Task: Create a due date automation trigger when advanced on, 2 days after a card is due add fields without custom field "Resume" set to a number lower or equal to 1 and greater or equal to 10 at 11:00 AM.
Action: Mouse moved to (834, 392)
Screenshot: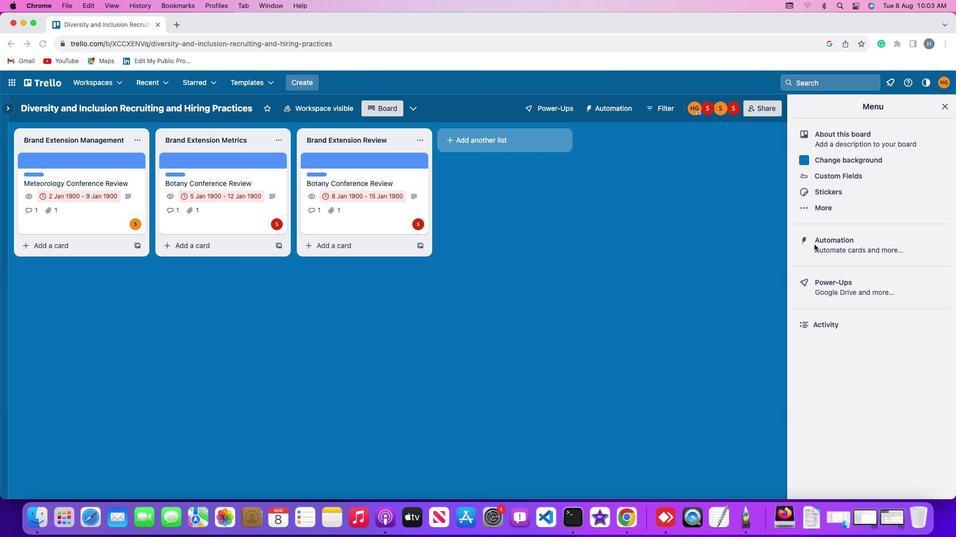 
Action: Mouse pressed left at (834, 392)
Screenshot: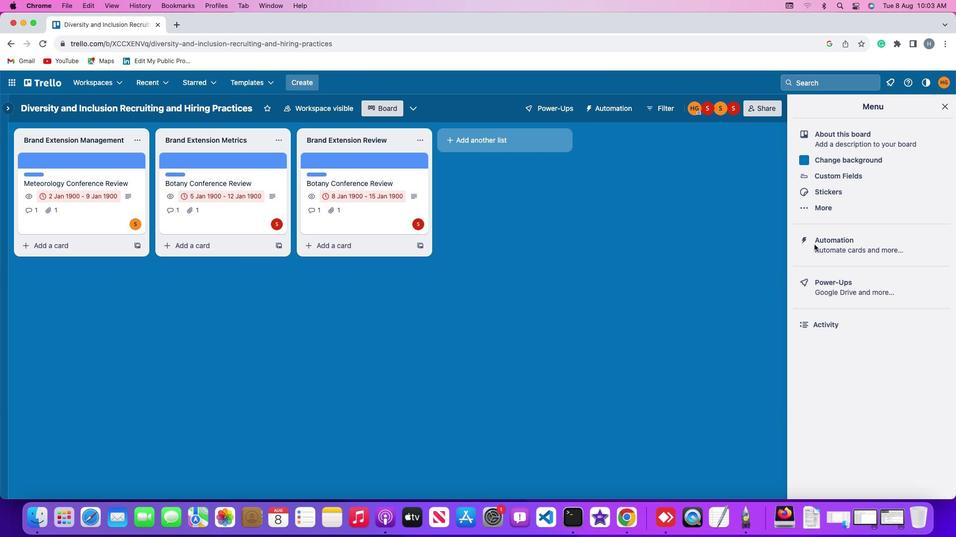 
Action: Mouse pressed left at (834, 392)
Screenshot: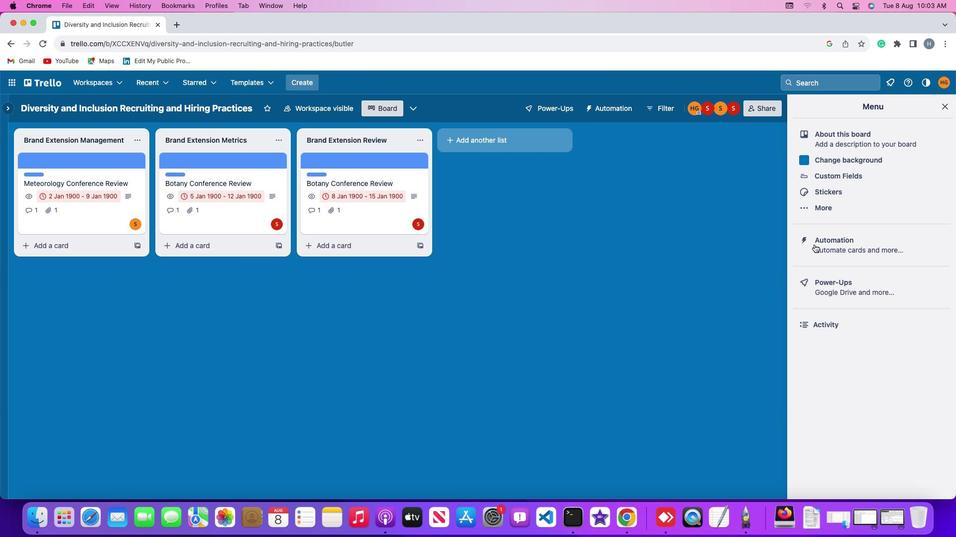 
Action: Mouse moved to (95, 392)
Screenshot: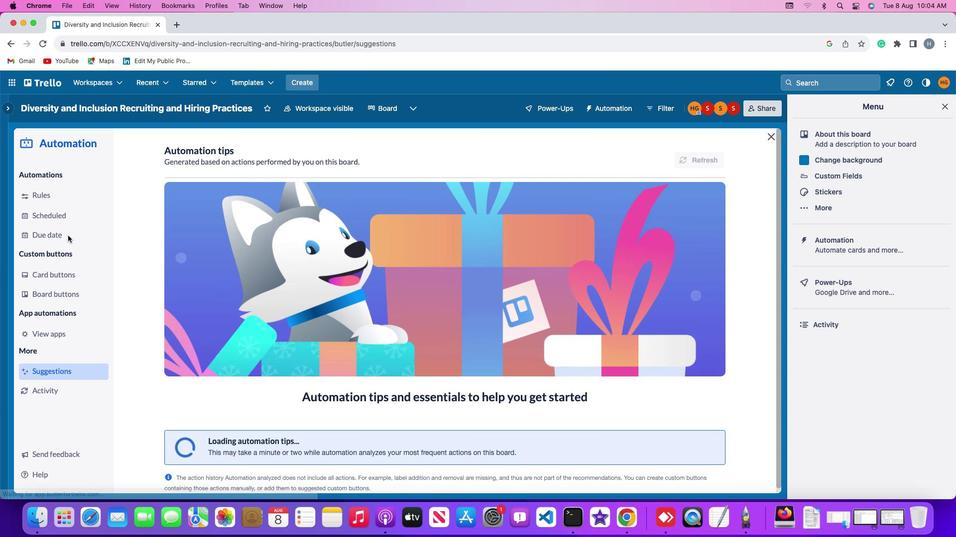
Action: Mouse pressed left at (95, 392)
Screenshot: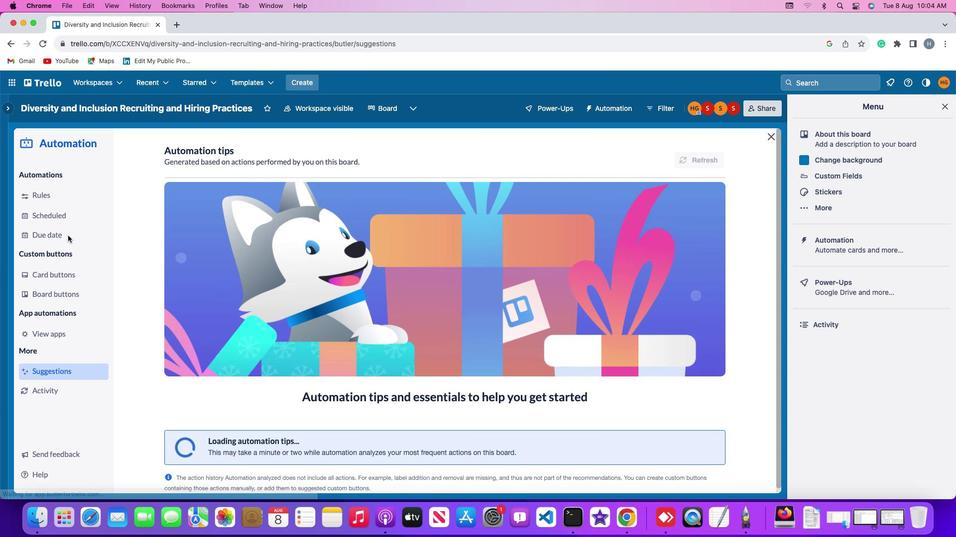
Action: Mouse moved to (685, 388)
Screenshot: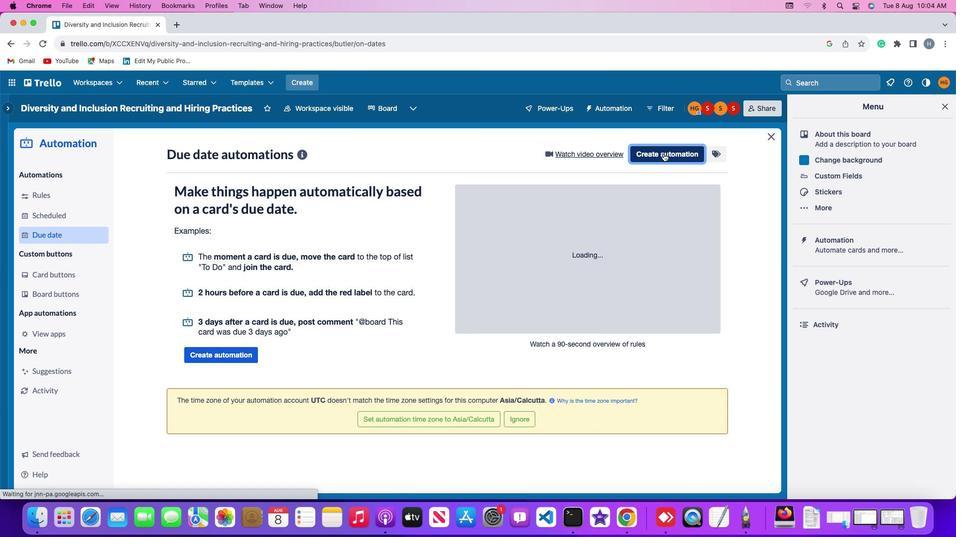 
Action: Mouse pressed left at (685, 388)
Screenshot: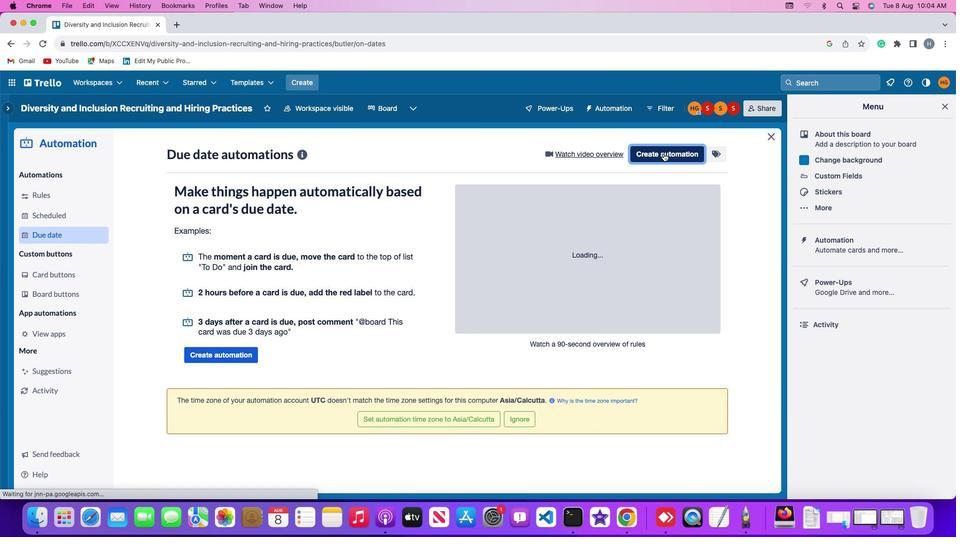
Action: Mouse moved to (328, 392)
Screenshot: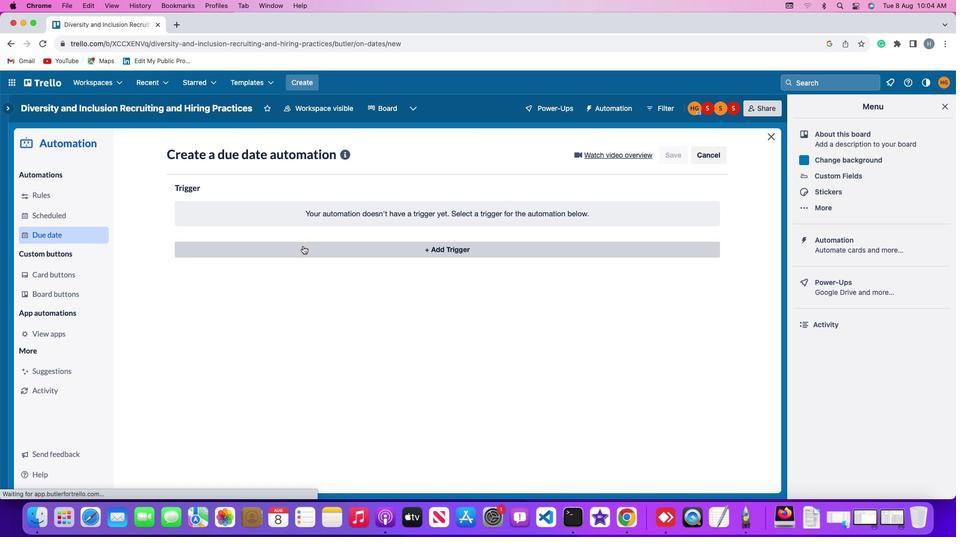 
Action: Mouse pressed left at (328, 392)
Screenshot: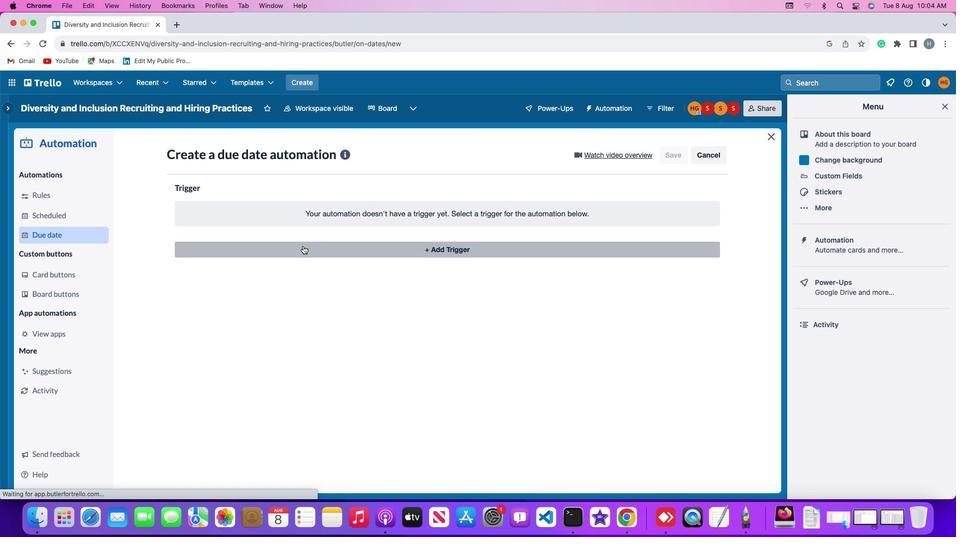 
Action: Mouse moved to (222, 400)
Screenshot: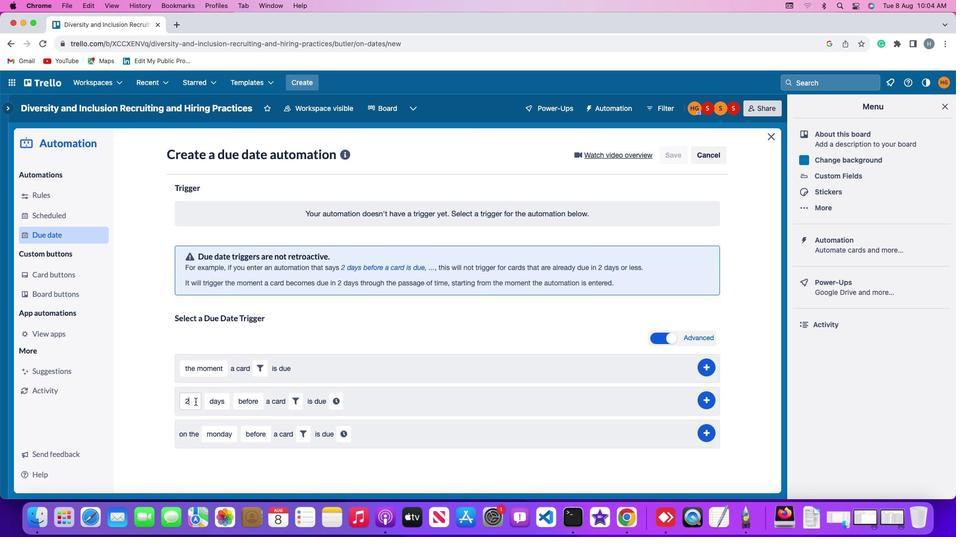 
Action: Mouse pressed left at (222, 400)
Screenshot: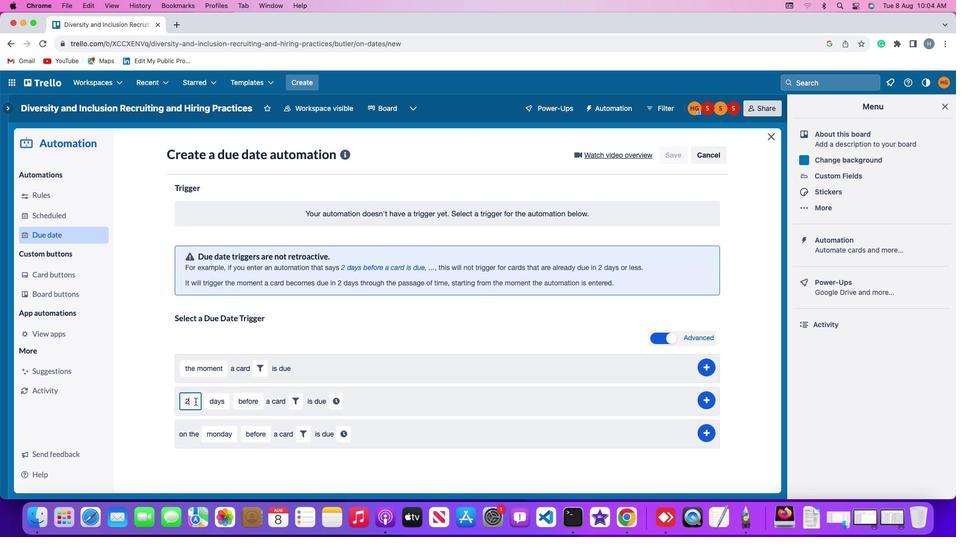 
Action: Mouse moved to (222, 400)
Screenshot: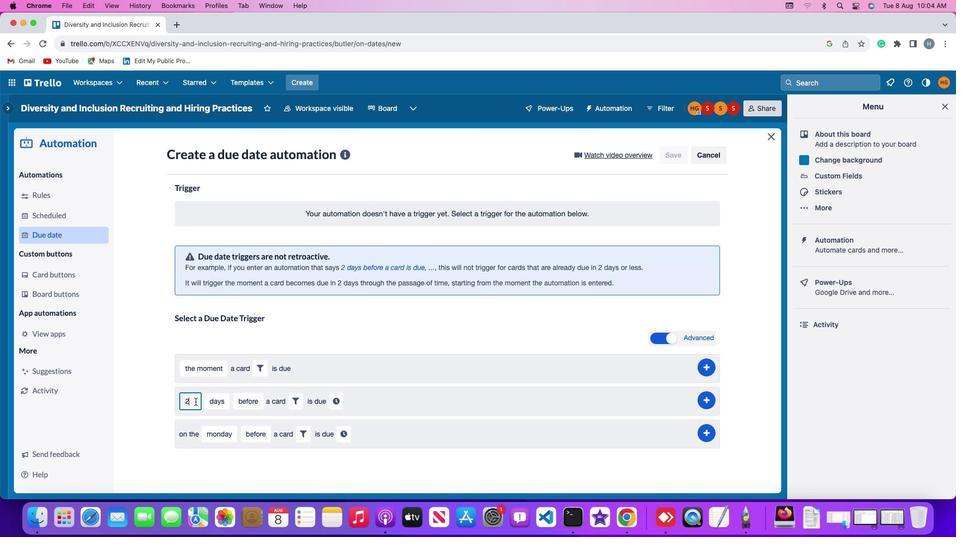 
Action: Key pressed Key.backspace
Screenshot: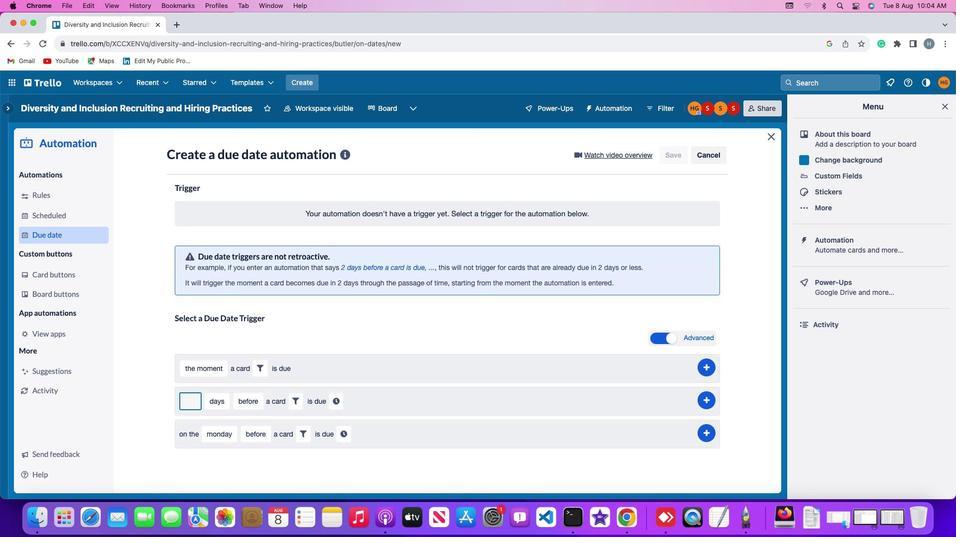 
Action: Mouse moved to (221, 400)
Screenshot: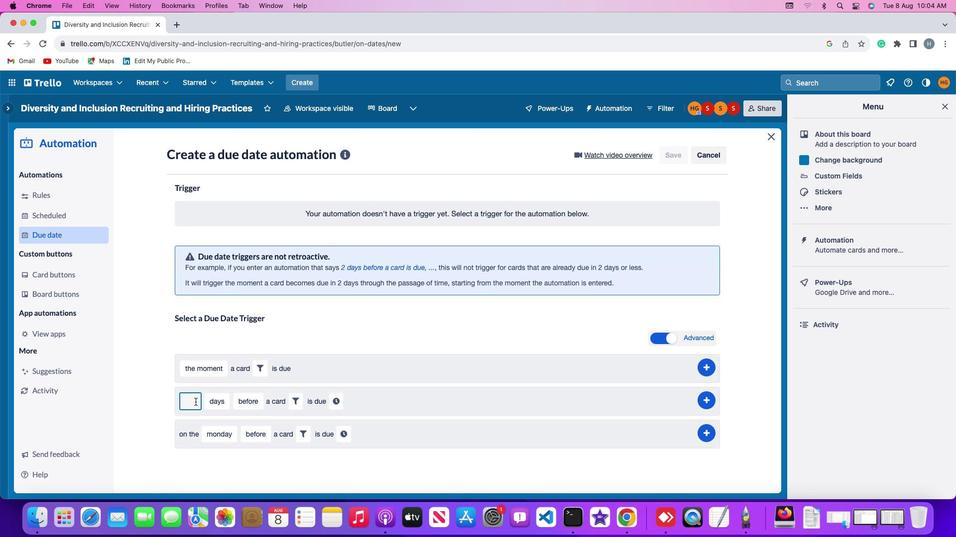 
Action: Key pressed '2'
Screenshot: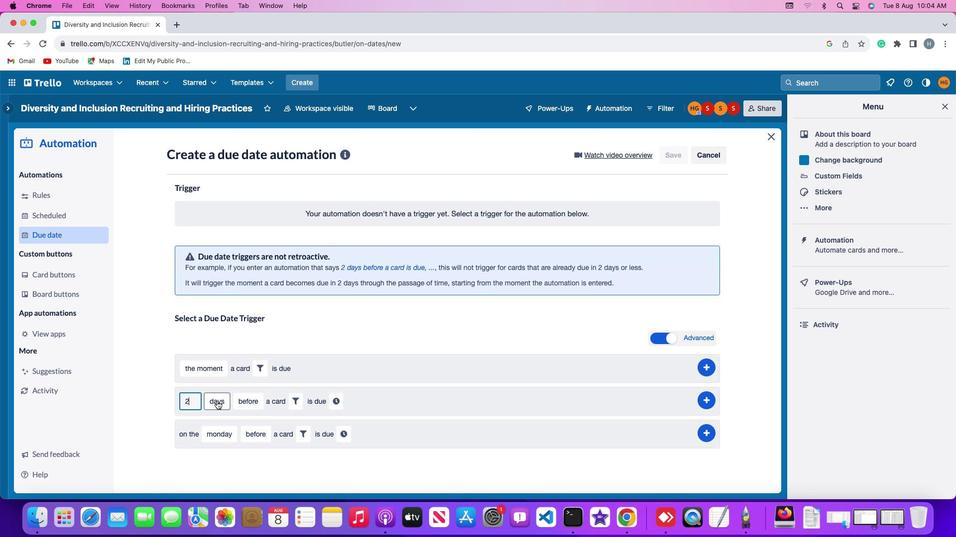 
Action: Mouse moved to (243, 400)
Screenshot: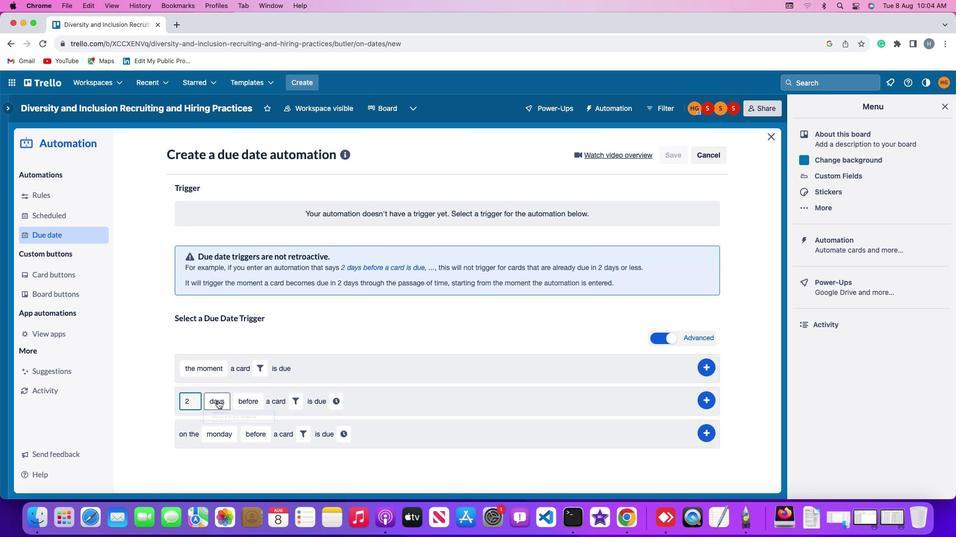 
Action: Mouse pressed left at (243, 400)
Screenshot: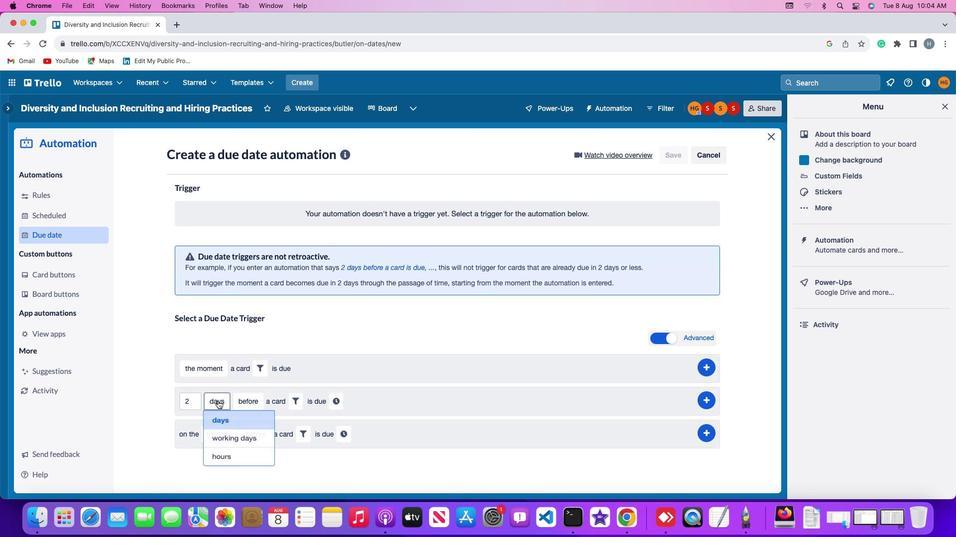 
Action: Mouse moved to (249, 401)
Screenshot: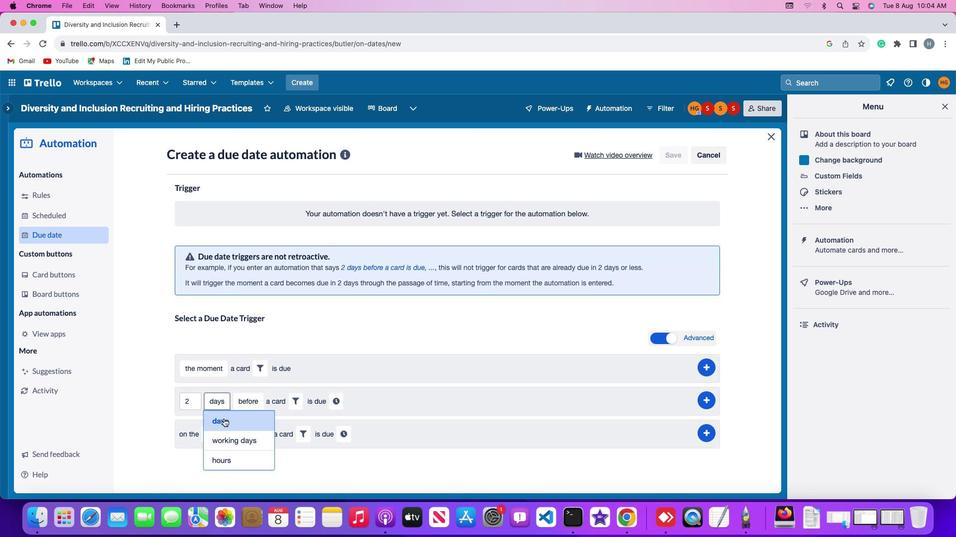 
Action: Mouse pressed left at (249, 401)
Screenshot: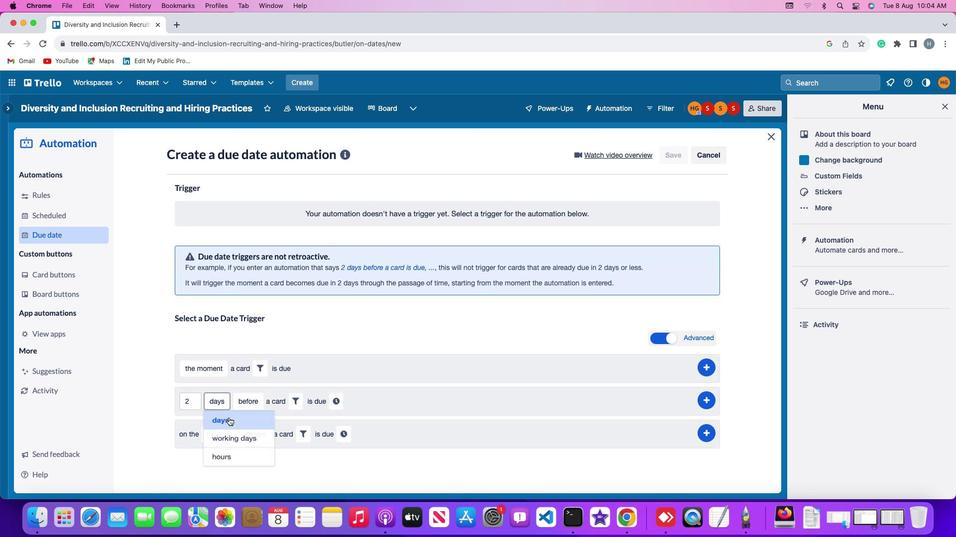 
Action: Mouse moved to (277, 400)
Screenshot: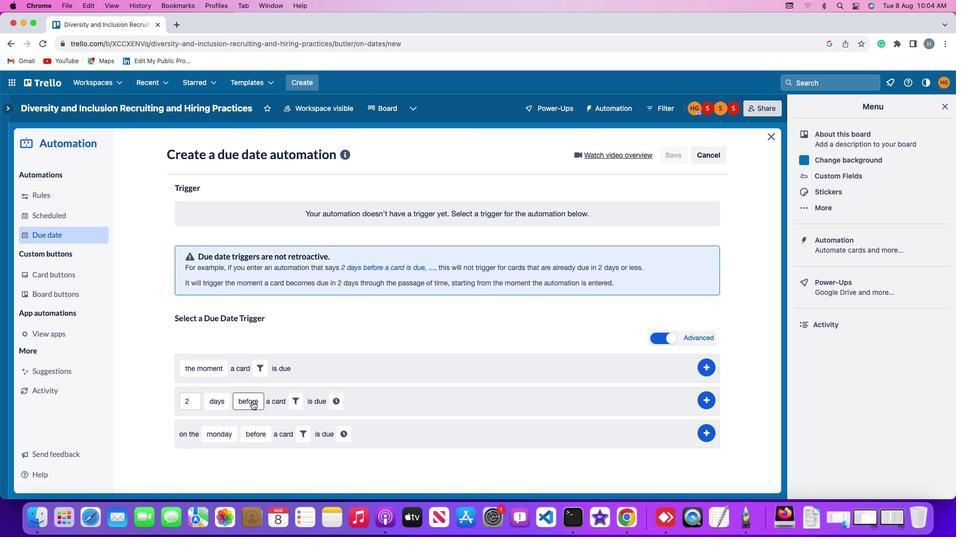 
Action: Mouse pressed left at (277, 400)
Screenshot: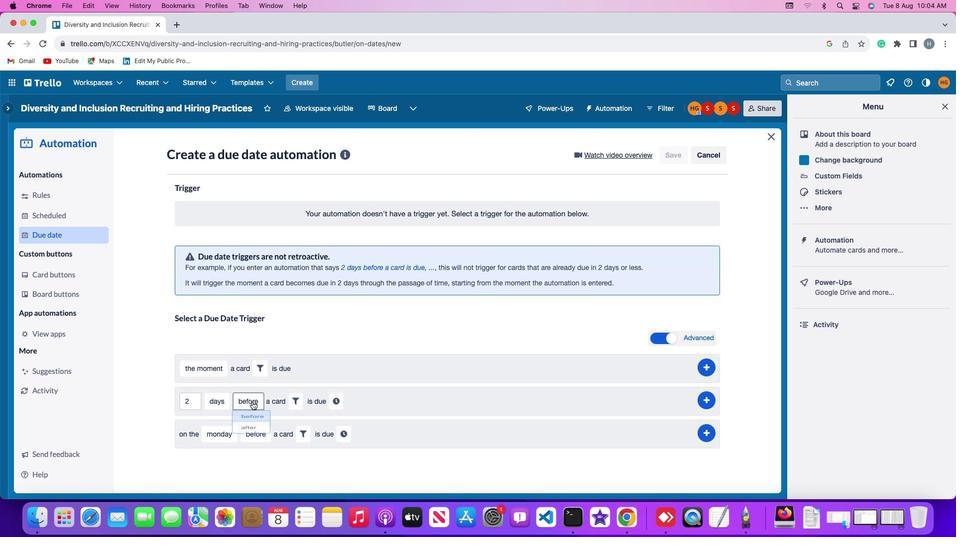 
Action: Mouse moved to (281, 402)
Screenshot: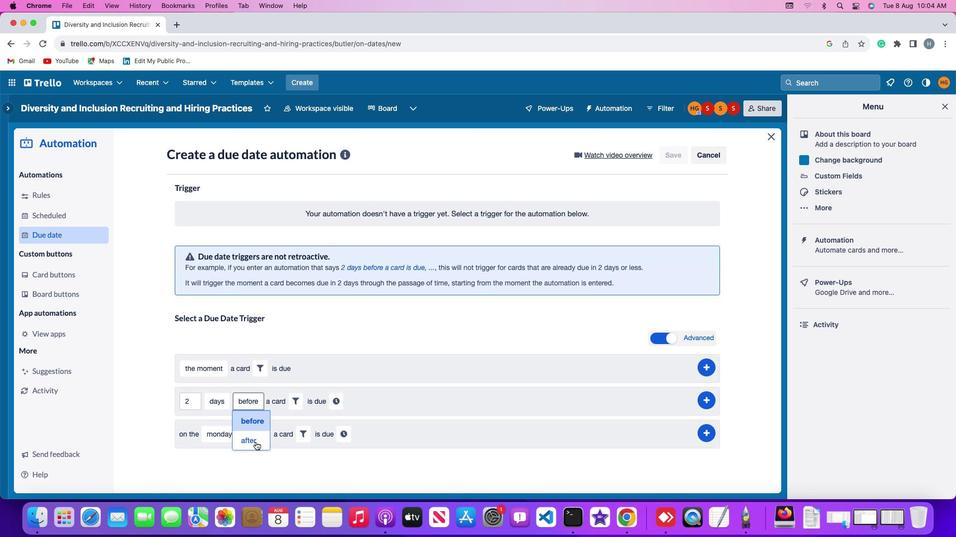 
Action: Mouse pressed left at (281, 402)
Screenshot: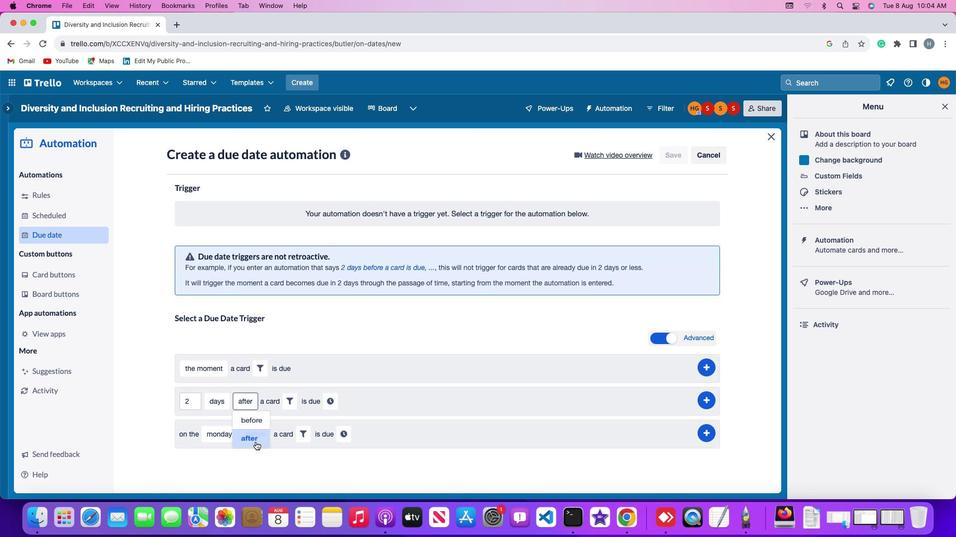 
Action: Mouse moved to (315, 400)
Screenshot: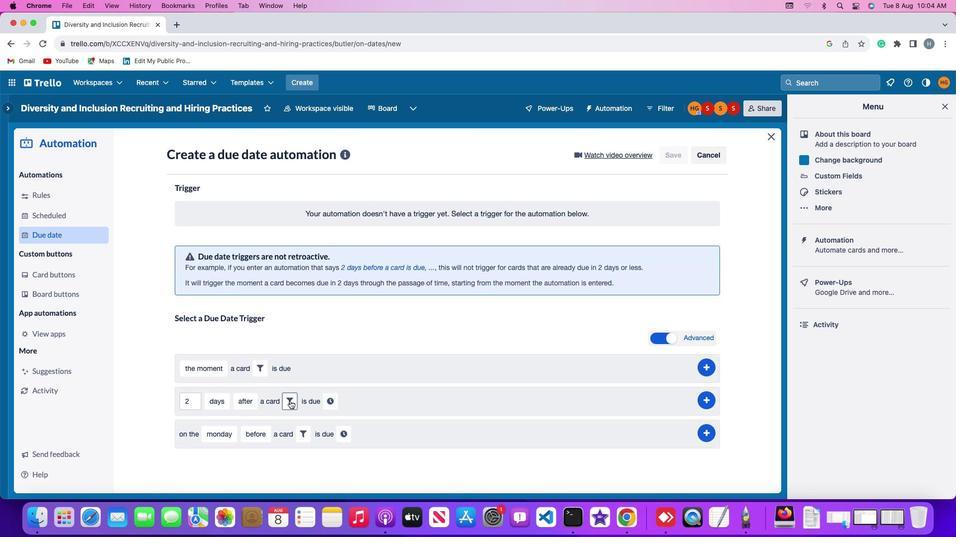
Action: Mouse pressed left at (315, 400)
Screenshot: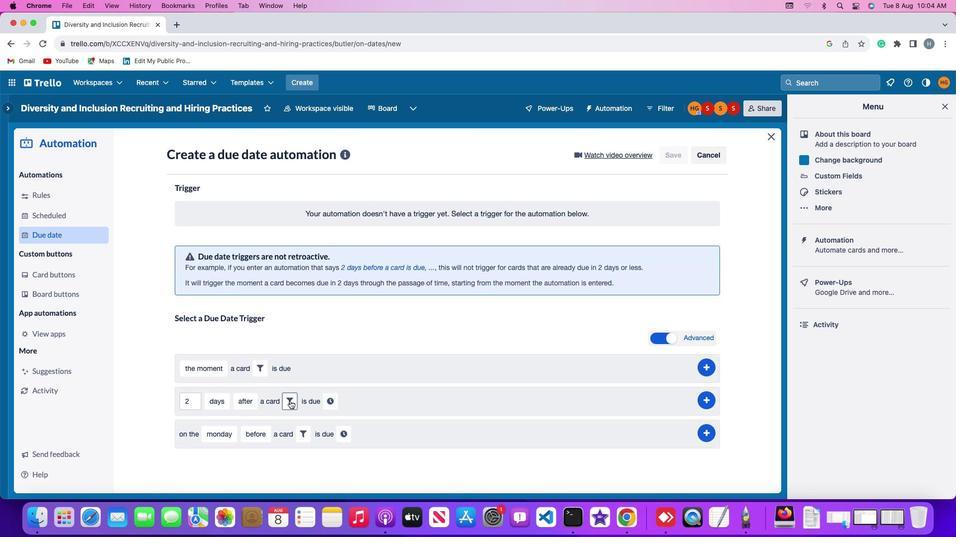 
Action: Mouse moved to (477, 401)
Screenshot: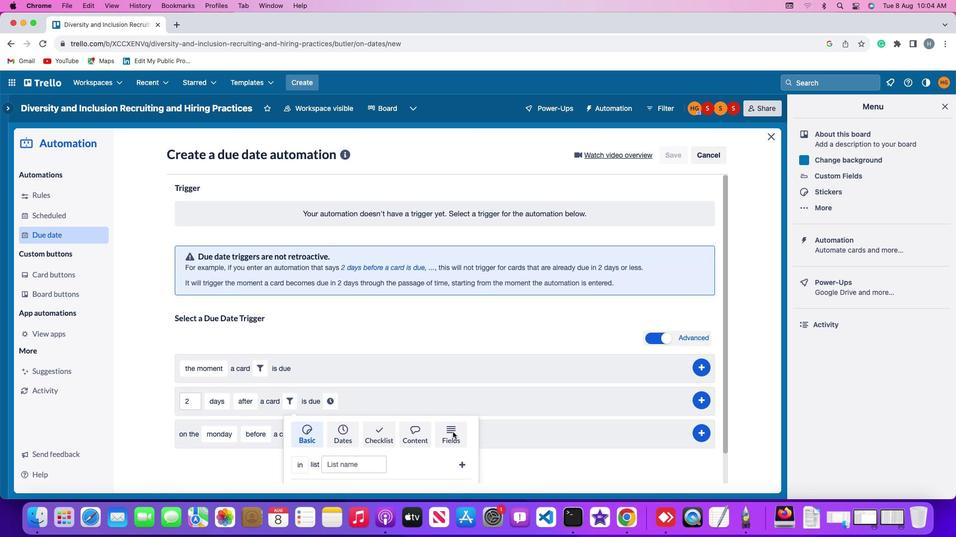 
Action: Mouse pressed left at (477, 401)
Screenshot: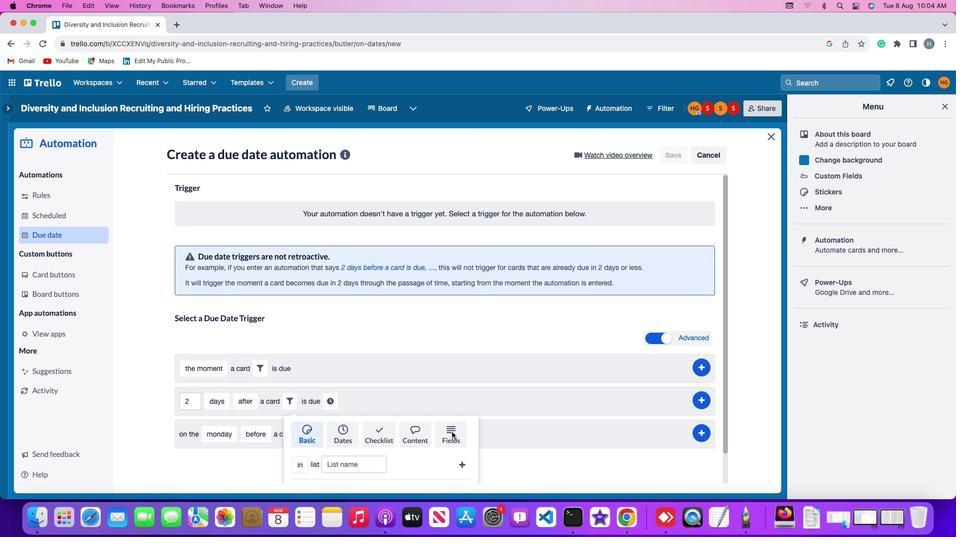 
Action: Mouse moved to (273, 402)
Screenshot: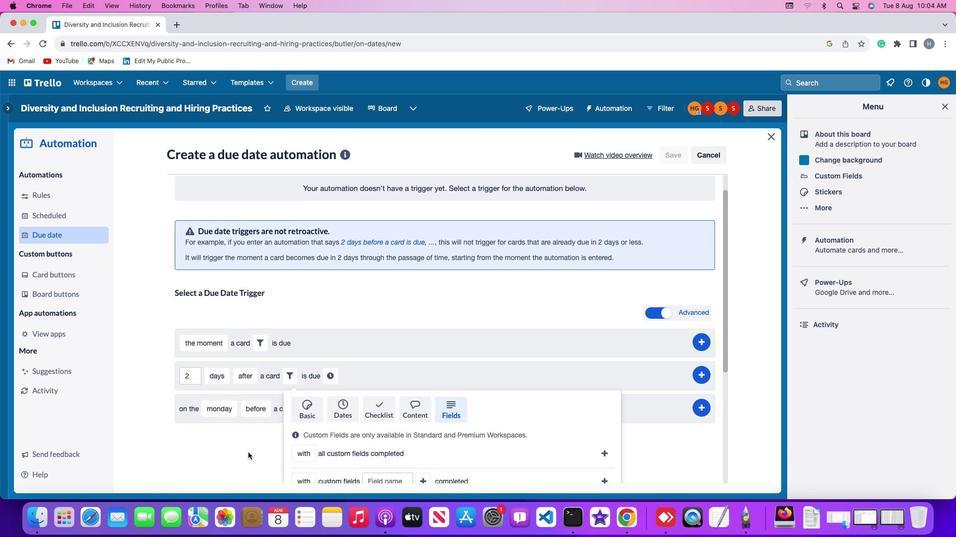 
Action: Mouse scrolled (273, 402) with delta (27, 381)
Screenshot: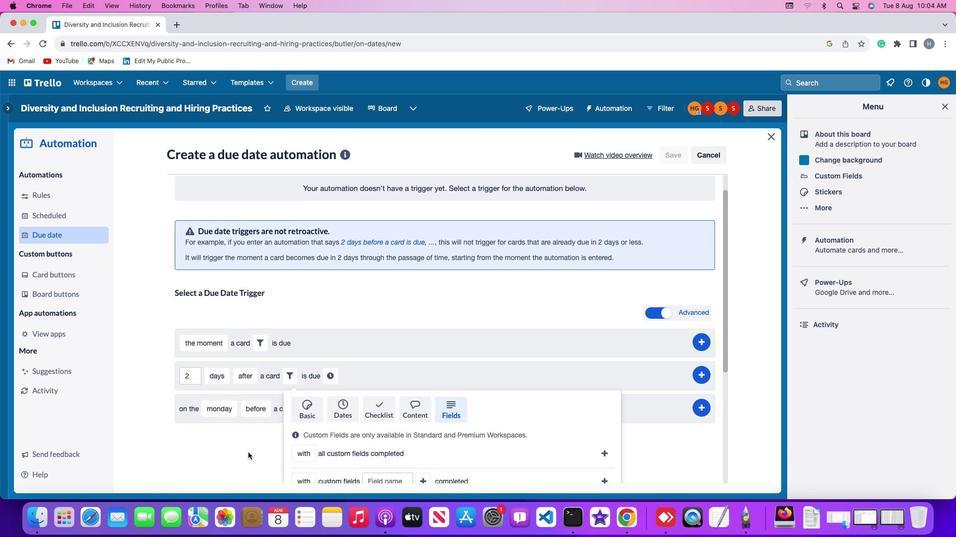 
Action: Mouse scrolled (273, 402) with delta (27, 381)
Screenshot: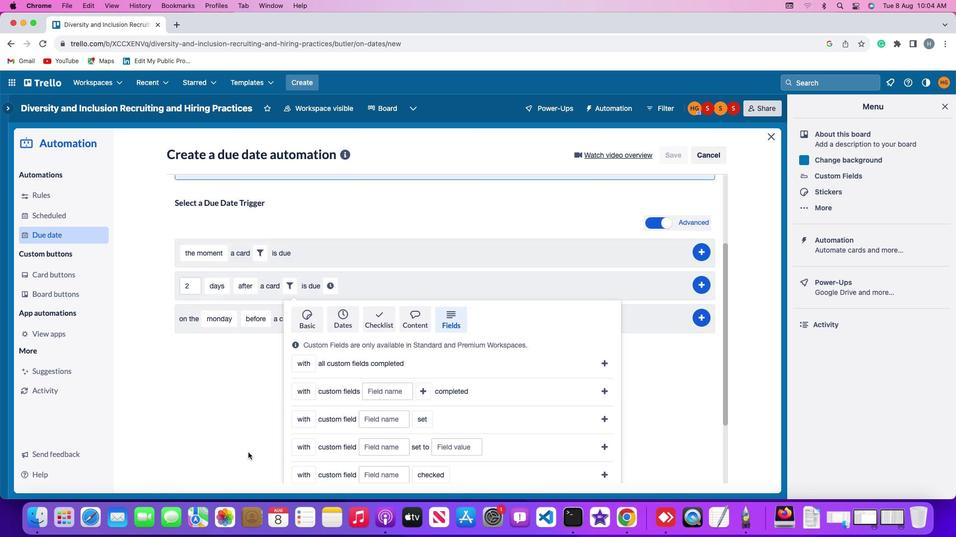 
Action: Mouse scrolled (273, 402) with delta (27, 381)
Screenshot: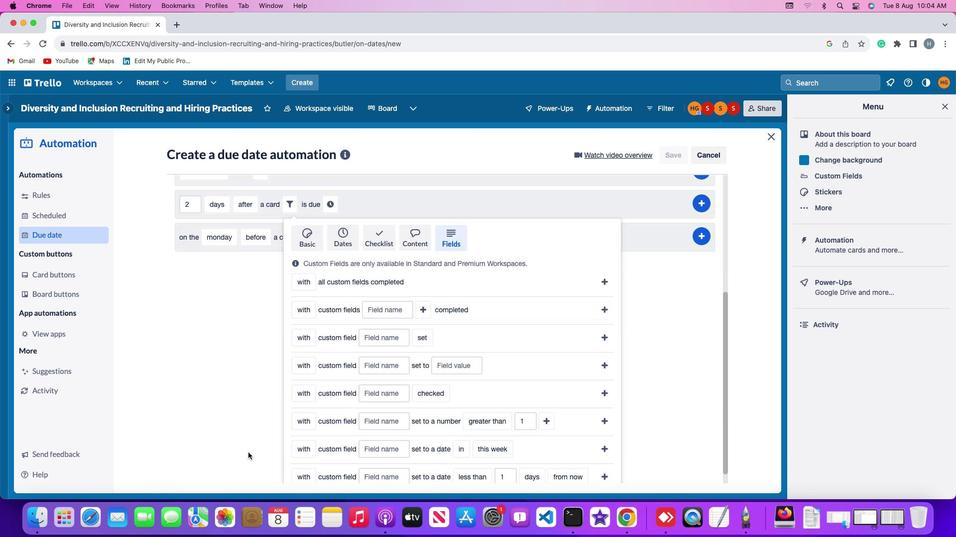 
Action: Mouse scrolled (273, 402) with delta (27, 381)
Screenshot: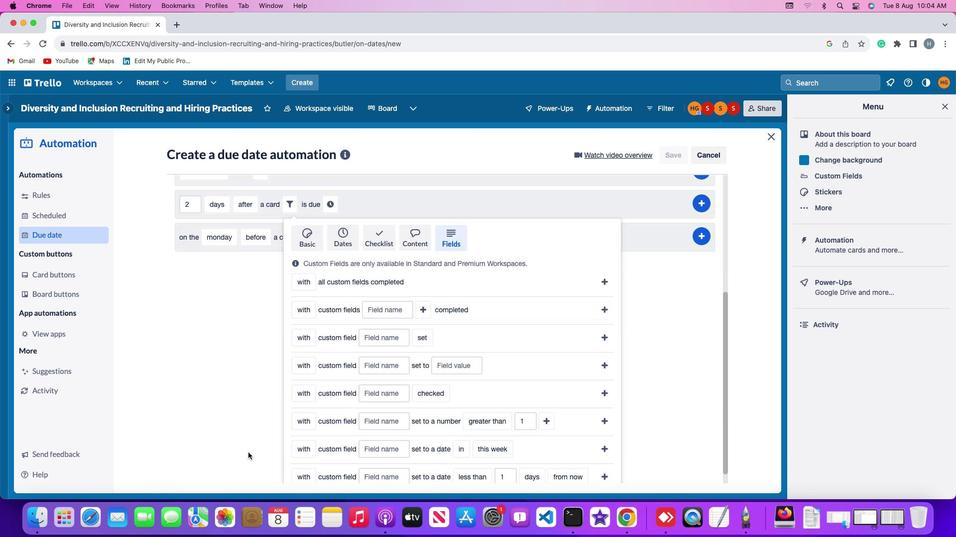 
Action: Mouse scrolled (273, 402) with delta (27, 381)
Screenshot: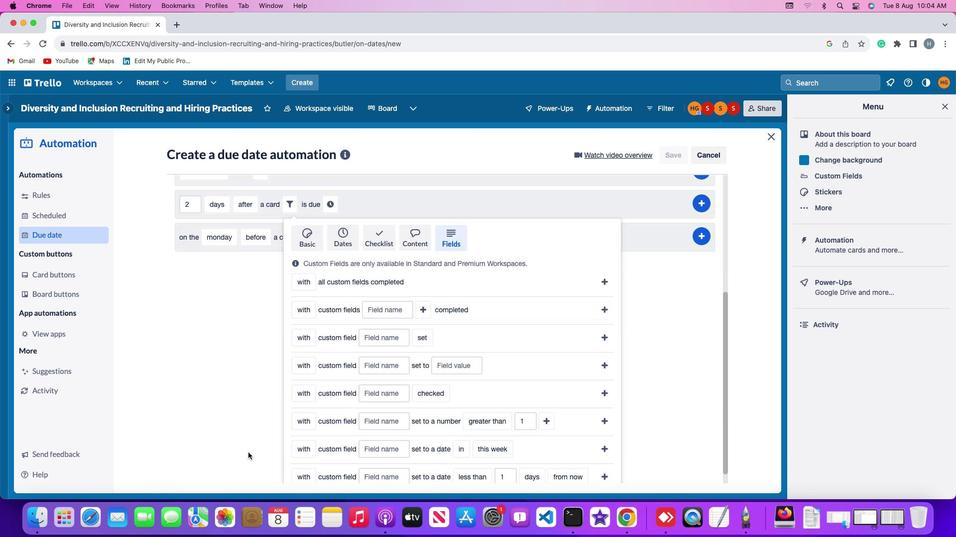 
Action: Mouse scrolled (273, 402) with delta (27, 381)
Screenshot: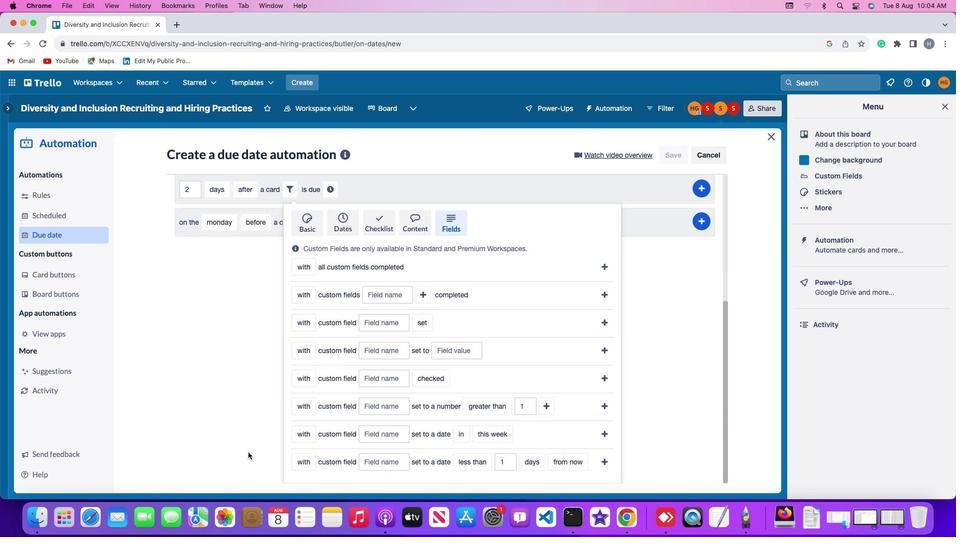 
Action: Mouse moved to (320, 400)
Screenshot: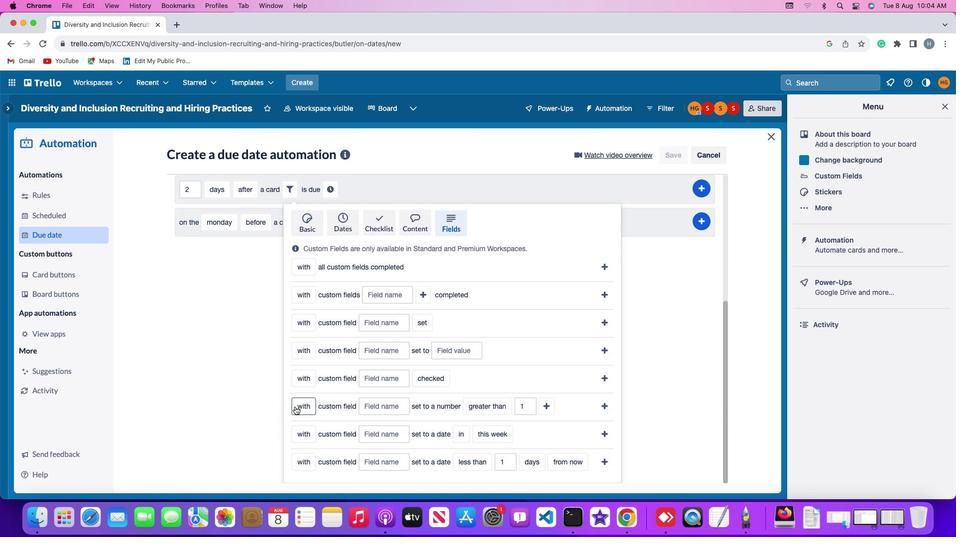 
Action: Mouse pressed left at (320, 400)
Screenshot: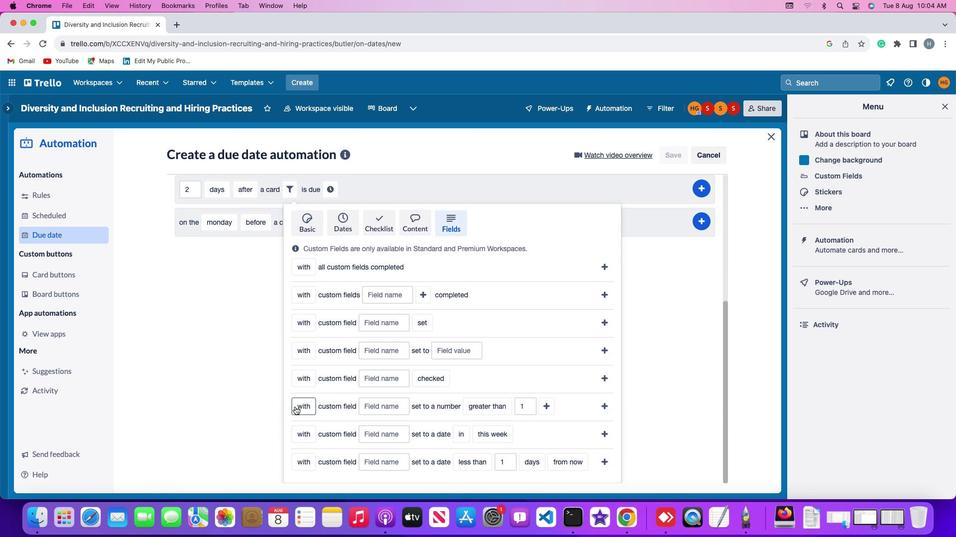 
Action: Mouse moved to (328, 402)
Screenshot: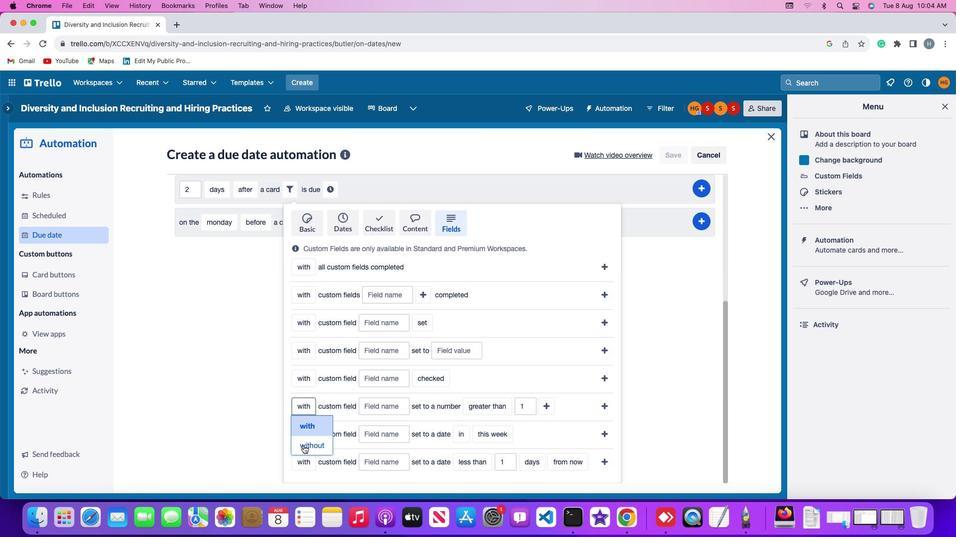 
Action: Mouse pressed left at (328, 402)
Screenshot: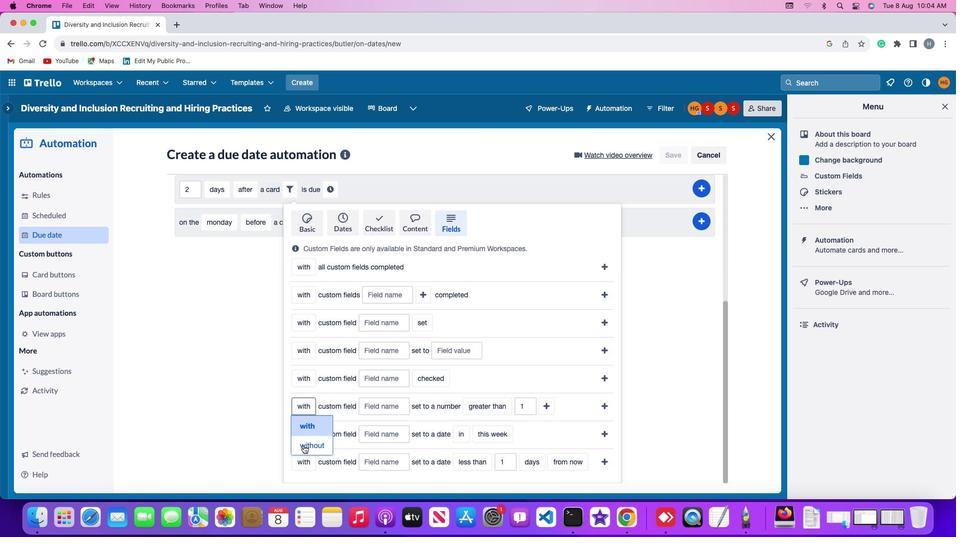 
Action: Mouse moved to (424, 400)
Screenshot: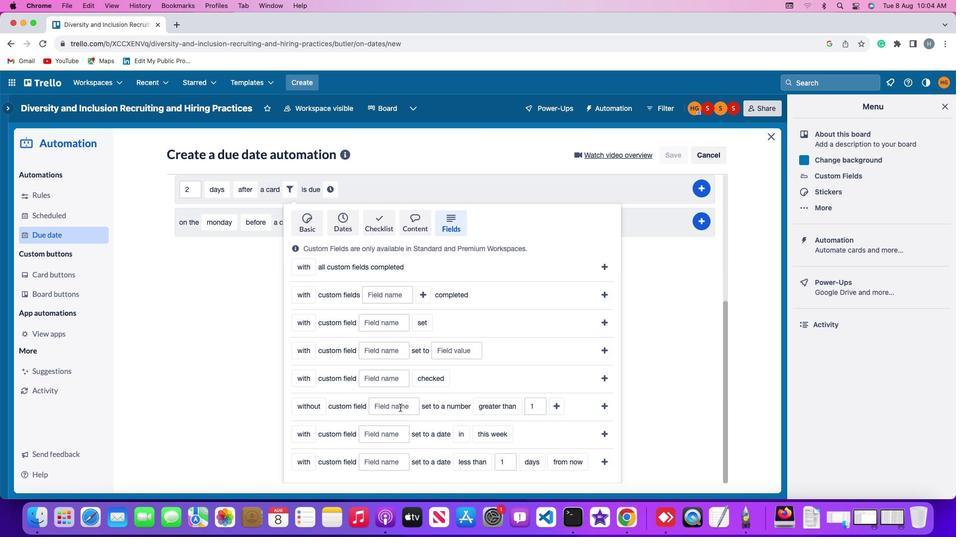 
Action: Mouse pressed left at (424, 400)
Screenshot: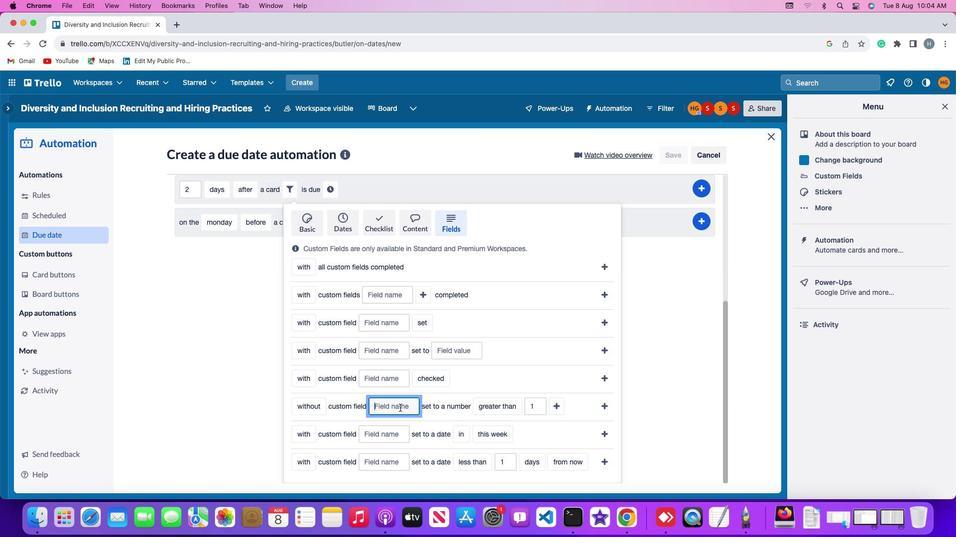 
Action: Mouse moved to (425, 400)
Screenshot: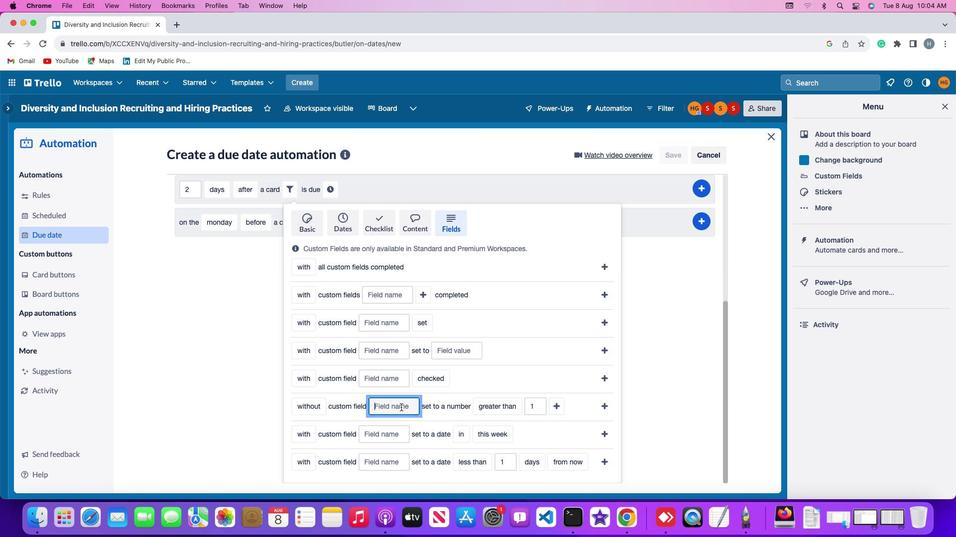 
Action: Key pressed Key.shift'r''e''s''u''m''e'Key.backspaceKey.backspaceKey.backspaceKey.backspaceKey.backspaceKey.backspaceKey.backspaceKey.shift'R''e''s''u''m''e'
Screenshot: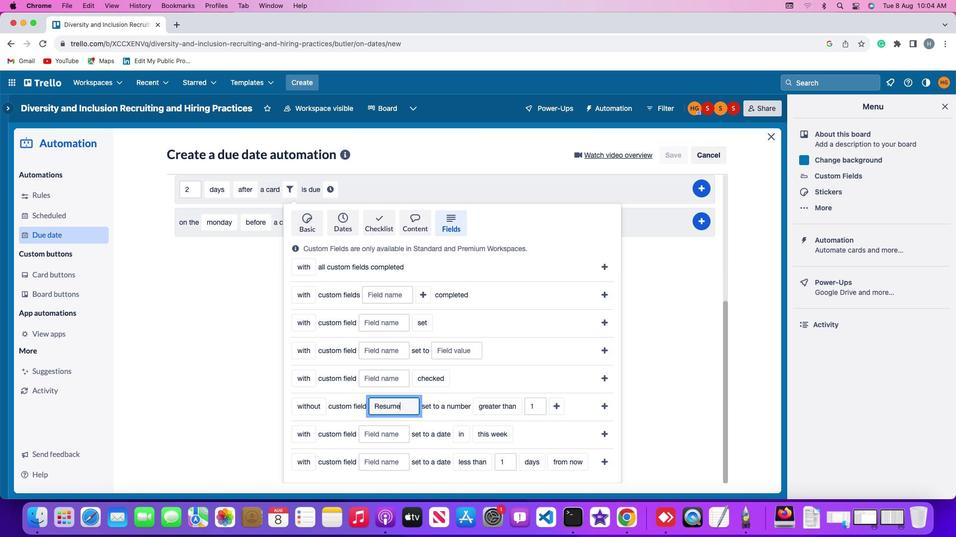 
Action: Mouse moved to (520, 400)
Screenshot: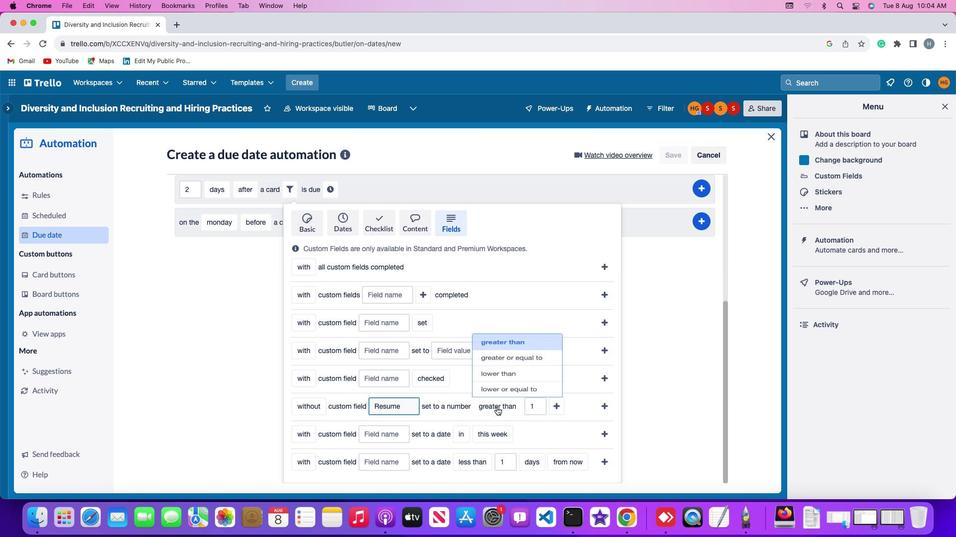 
Action: Mouse pressed left at (520, 400)
Screenshot: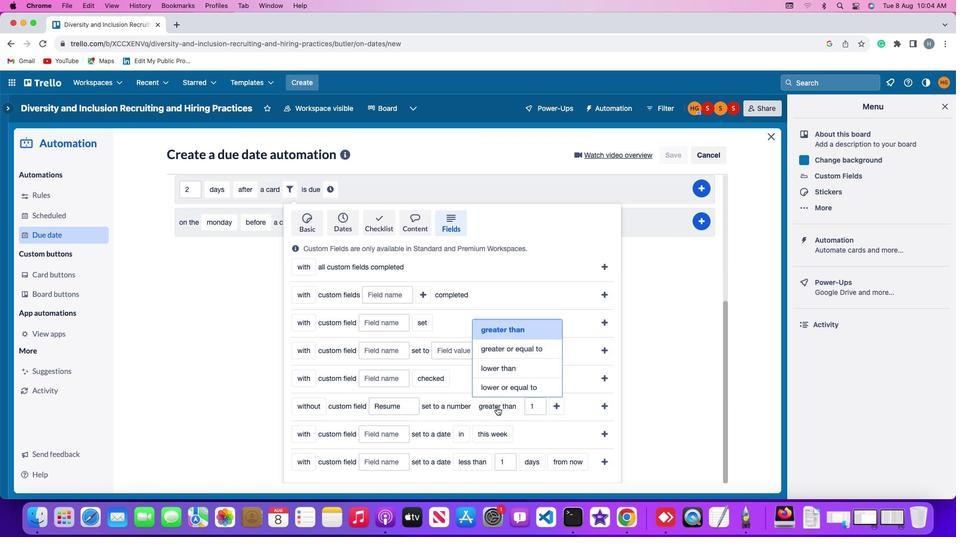 
Action: Mouse moved to (530, 399)
Screenshot: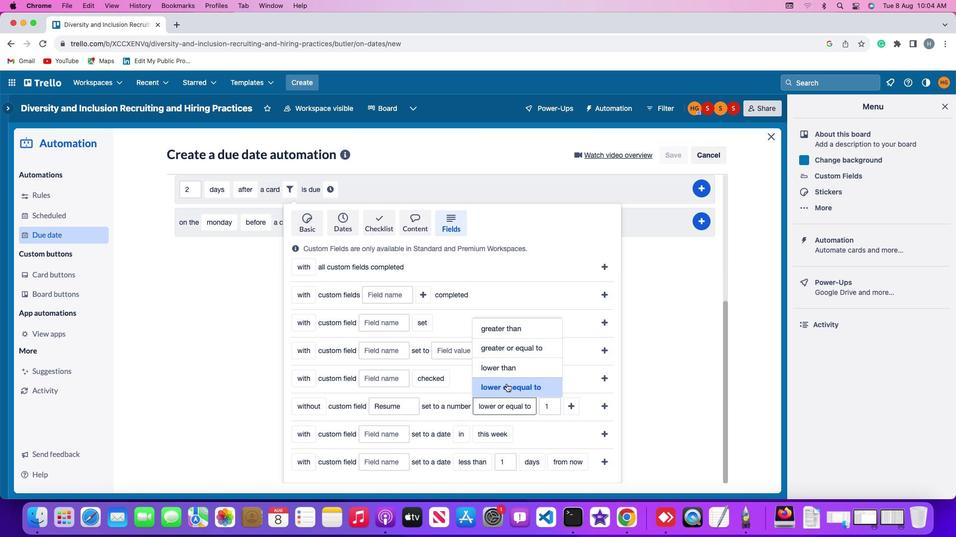 
Action: Mouse pressed left at (530, 399)
Screenshot: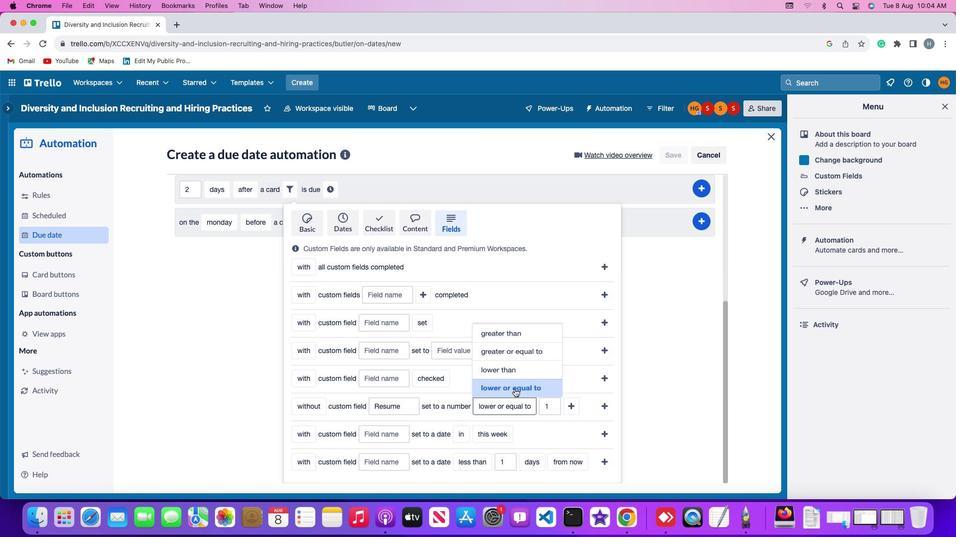 
Action: Mouse moved to (577, 400)
Screenshot: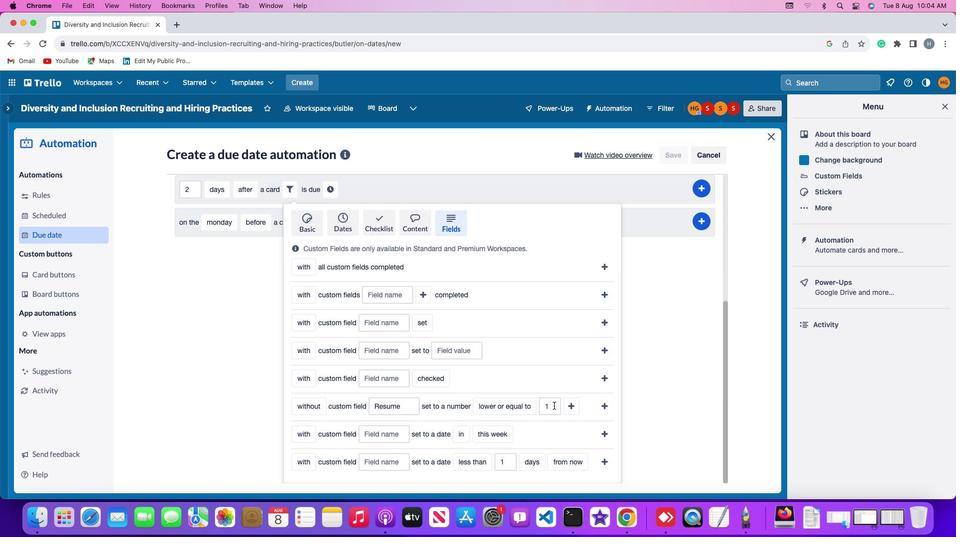 
Action: Mouse pressed left at (577, 400)
Screenshot: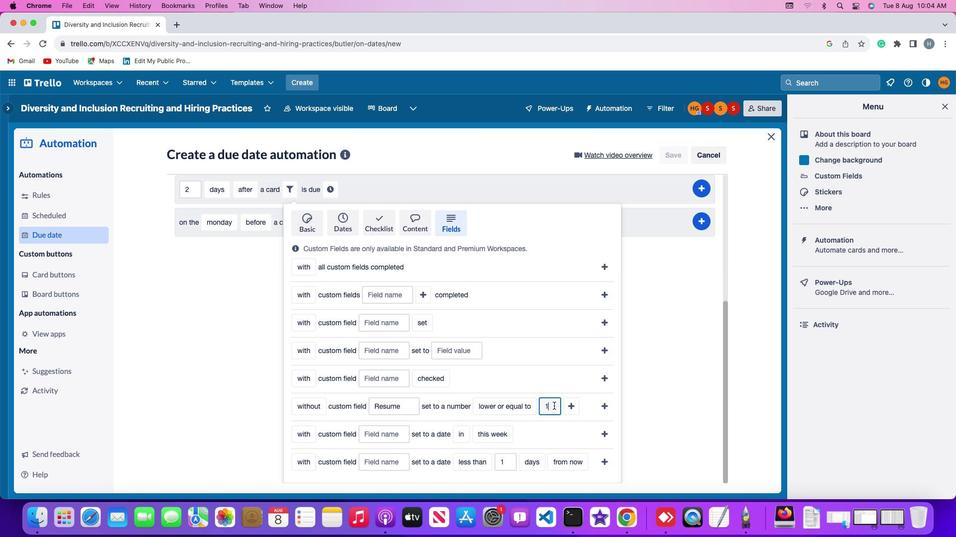 
Action: Key pressed Key.backspace'1'
Screenshot: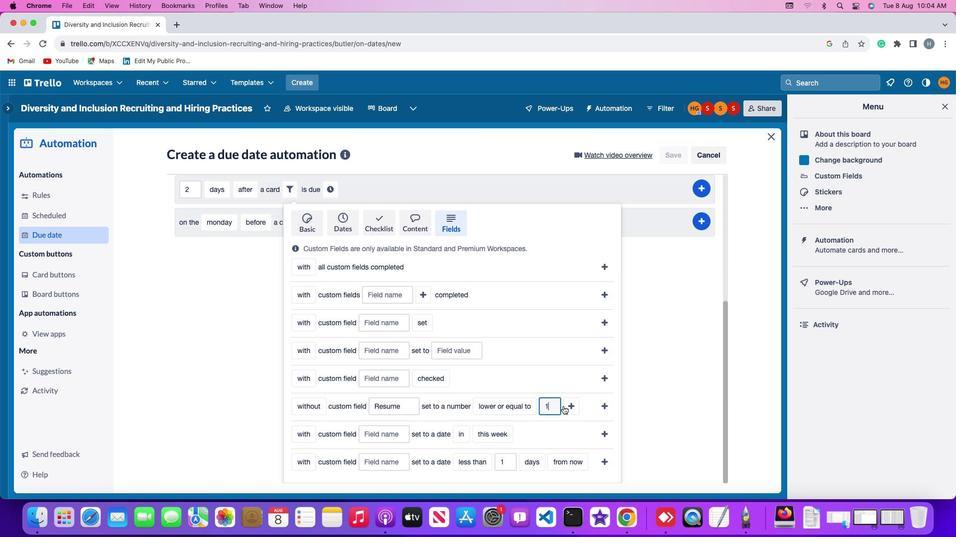 
Action: Mouse moved to (592, 400)
Screenshot: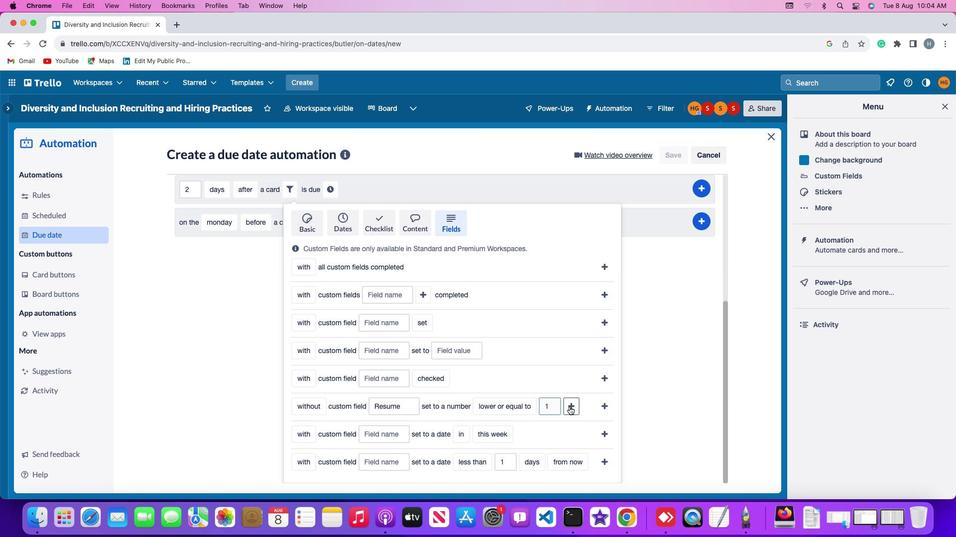 
Action: Mouse pressed left at (592, 400)
Screenshot: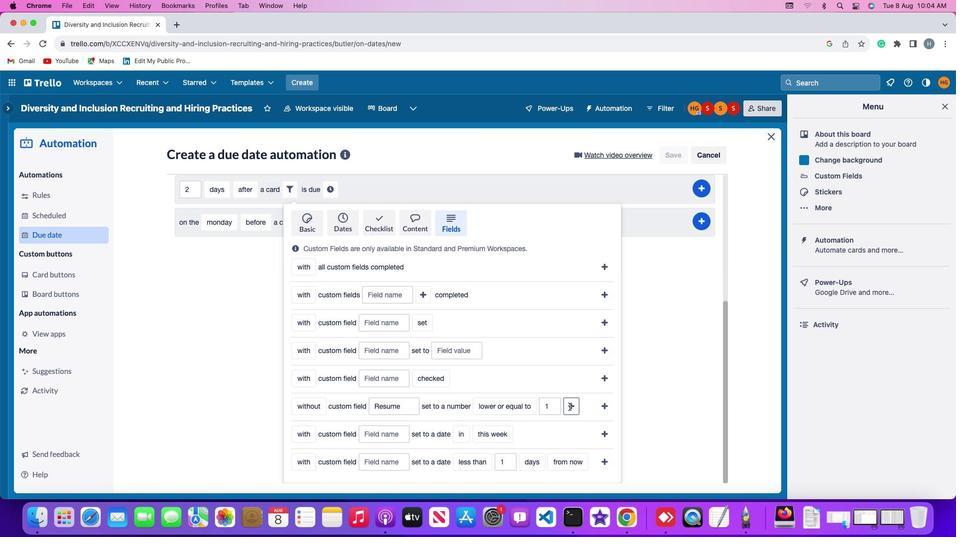 
Action: Mouse moved to (629, 400)
Screenshot: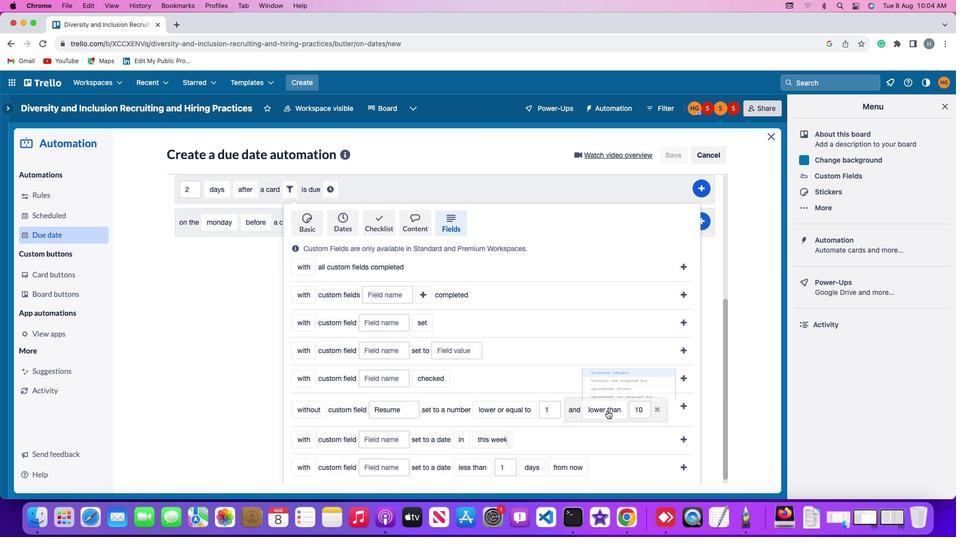 
Action: Mouse pressed left at (629, 400)
Screenshot: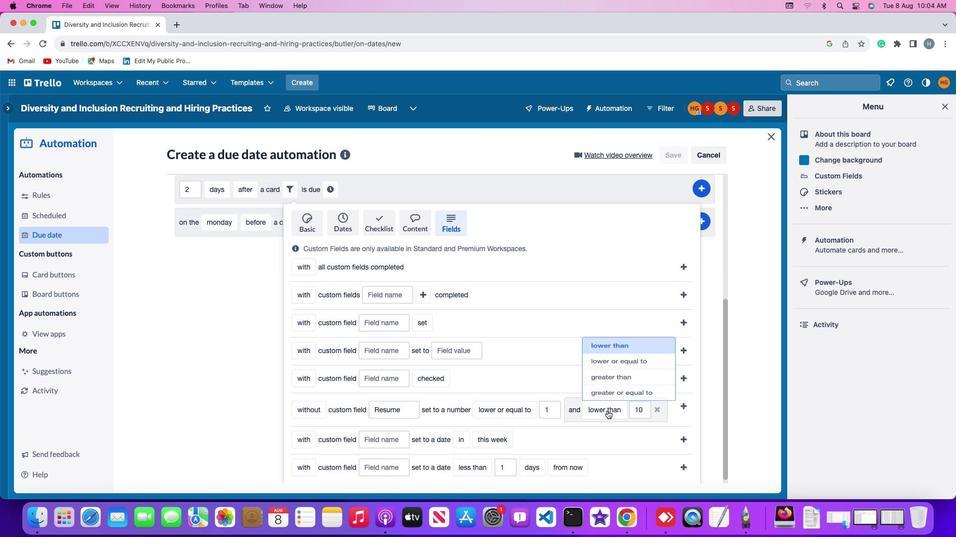 
Action: Mouse moved to (640, 399)
Screenshot: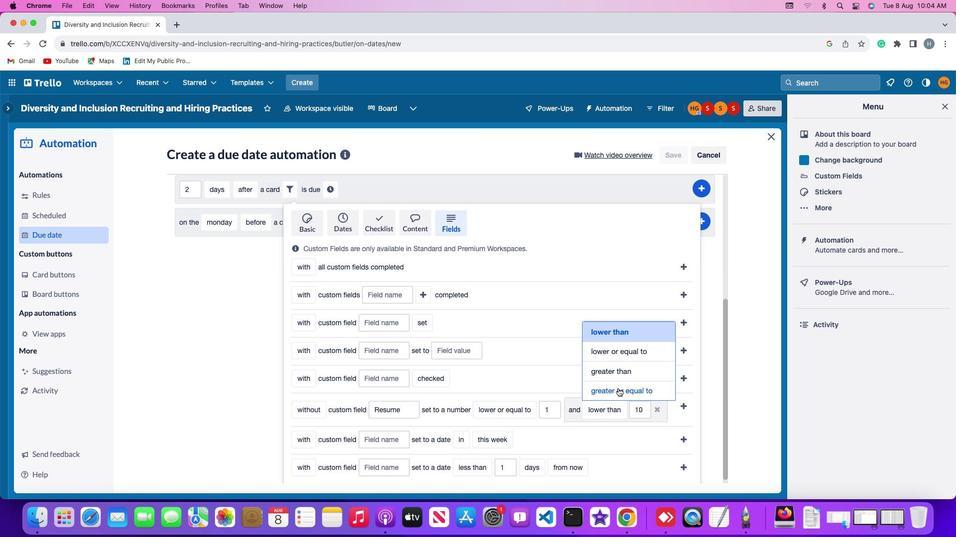 
Action: Mouse pressed left at (640, 399)
Screenshot: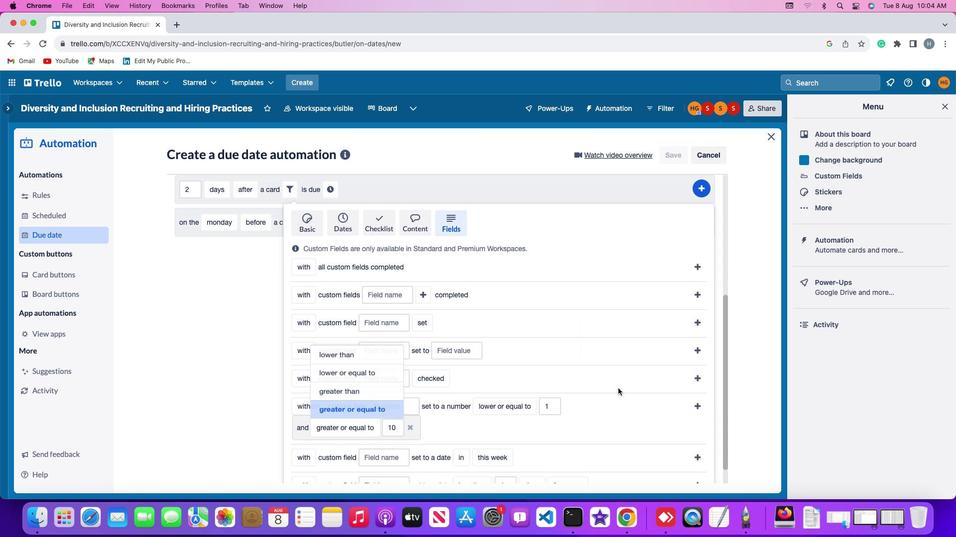 
Action: Mouse moved to (423, 401)
Screenshot: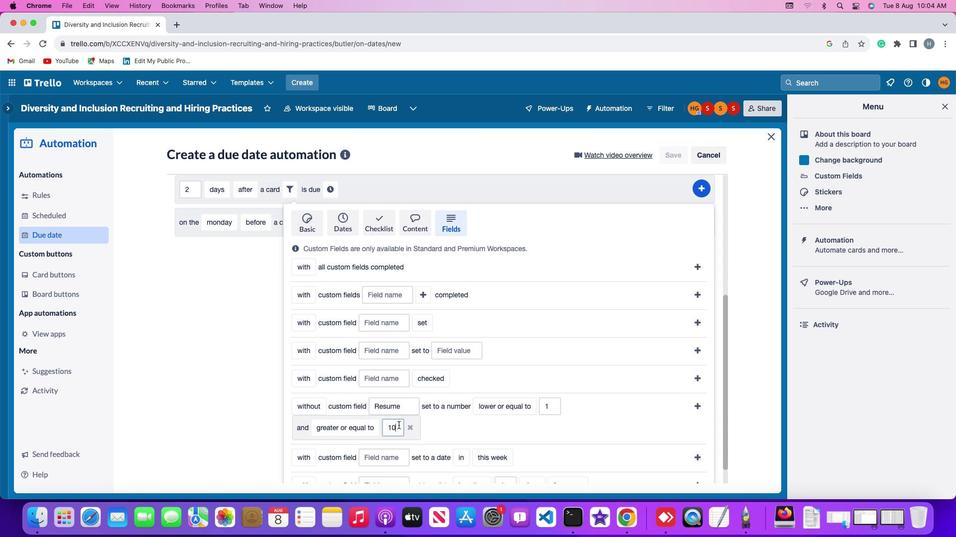 
Action: Mouse pressed left at (423, 401)
Screenshot: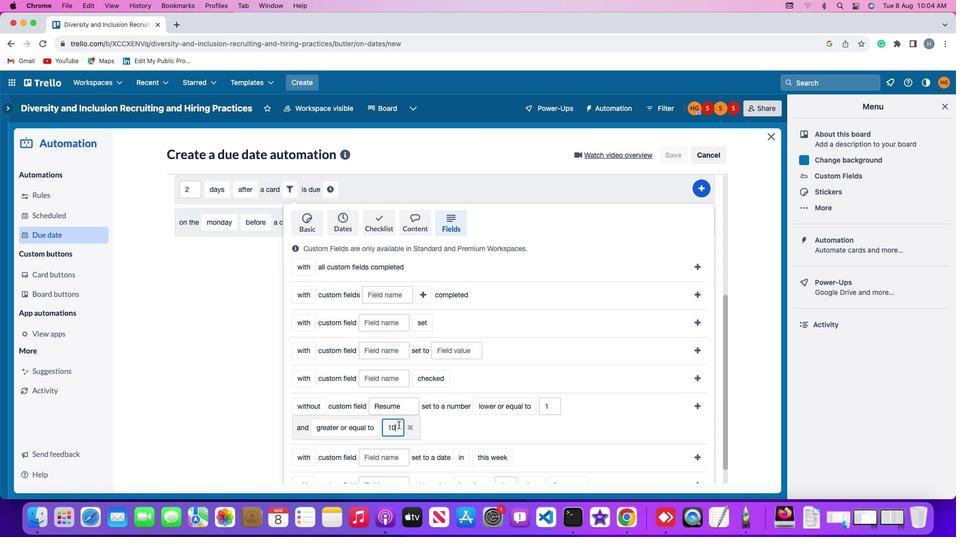 
Action: Key pressed Key.backspaceKey.backspace'1''0'
Screenshot: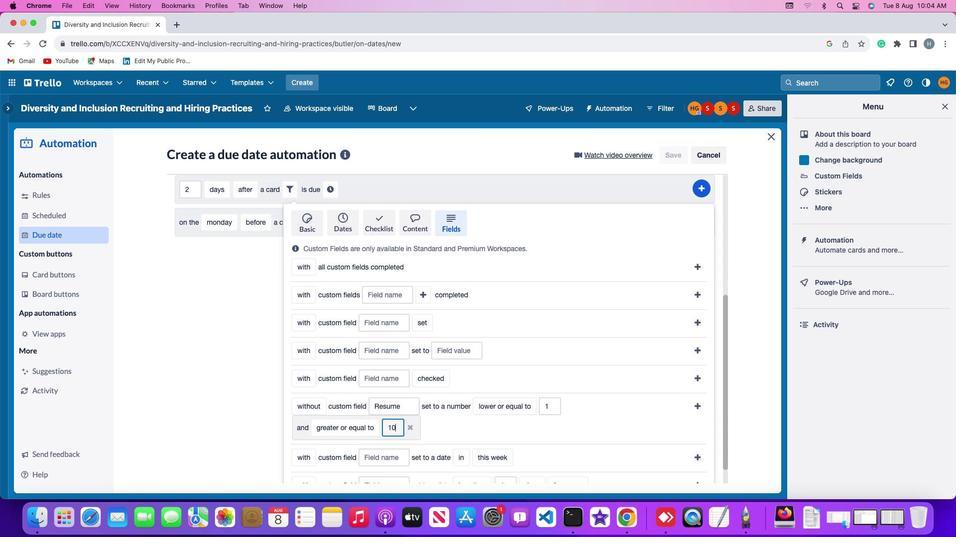 
Action: Mouse moved to (718, 400)
Screenshot: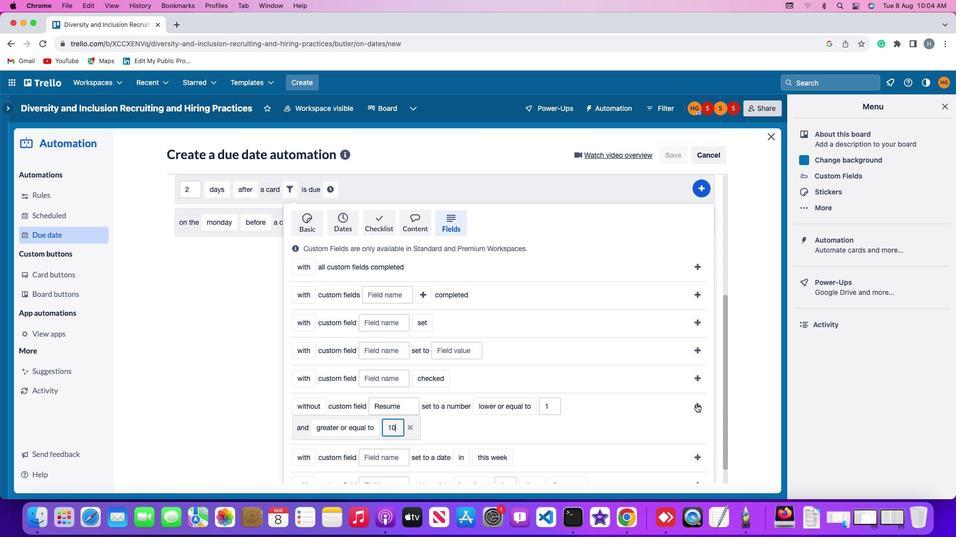 
Action: Mouse pressed left at (718, 400)
Screenshot: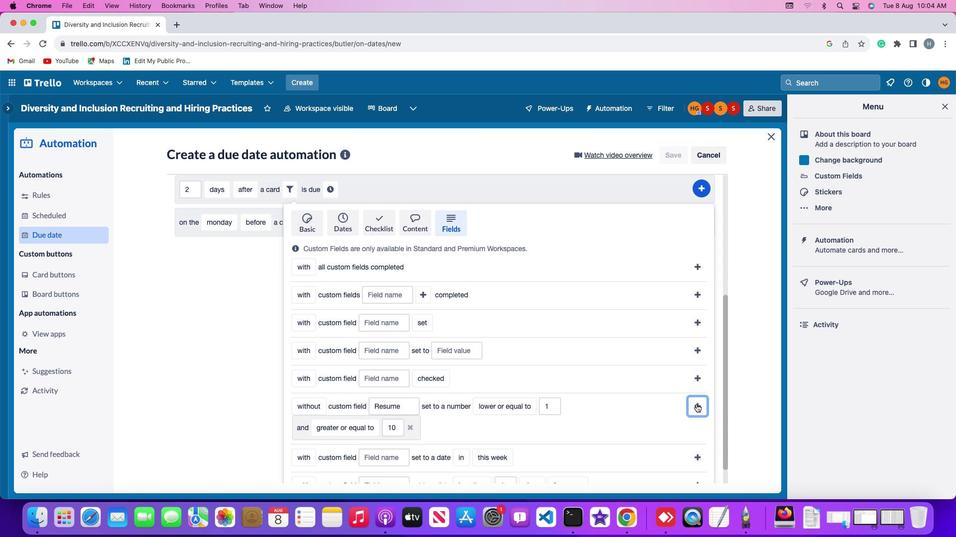 
Action: Mouse moved to (667, 400)
Screenshot: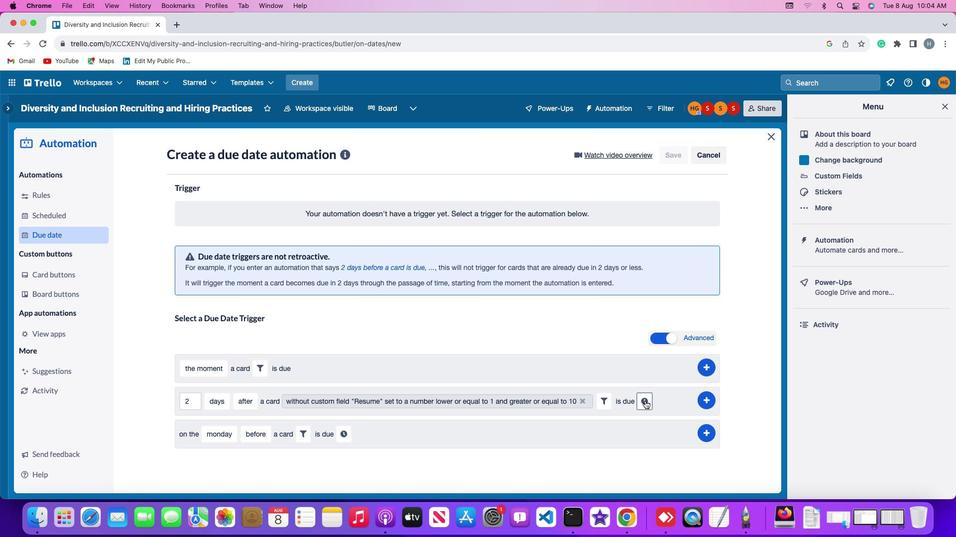 
Action: Mouse pressed left at (667, 400)
Screenshot: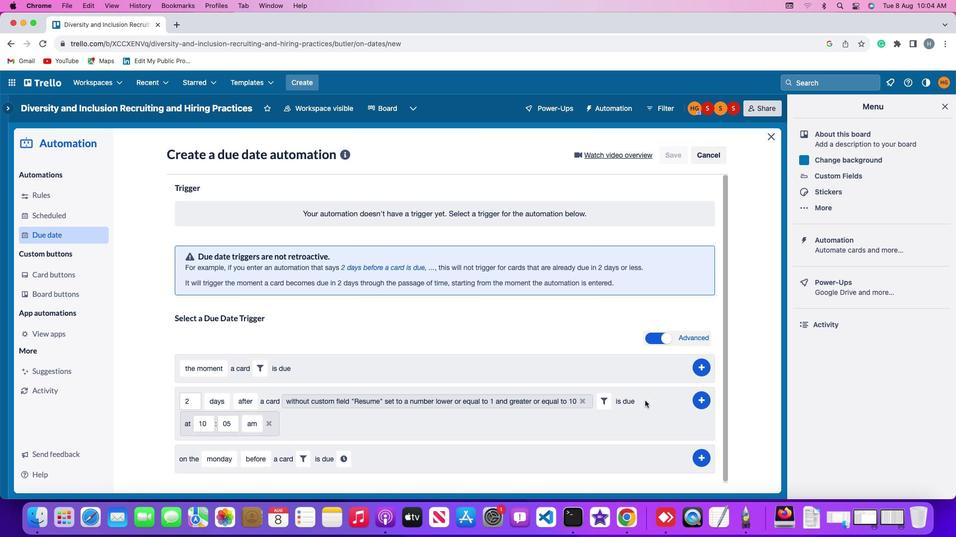 
Action: Mouse moved to (238, 401)
Screenshot: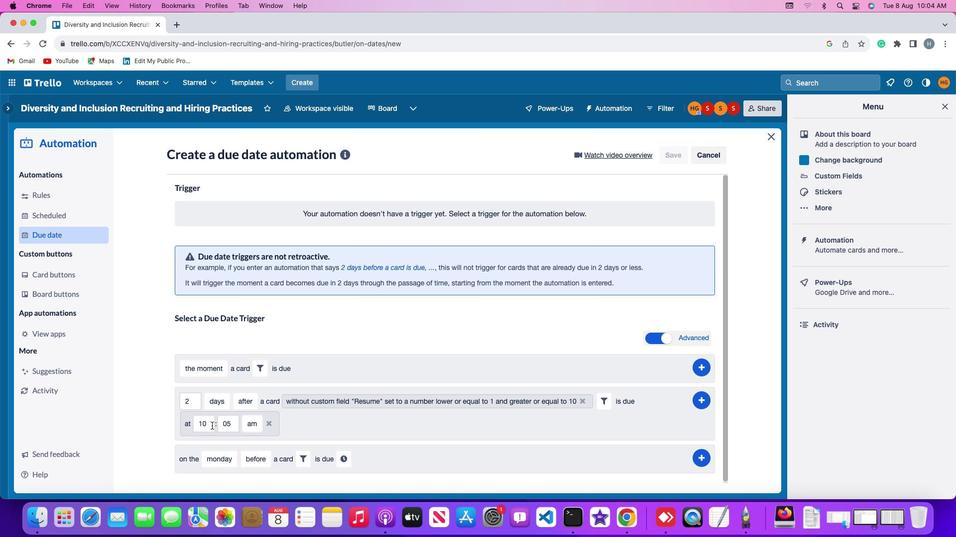 
Action: Mouse pressed left at (238, 401)
Screenshot: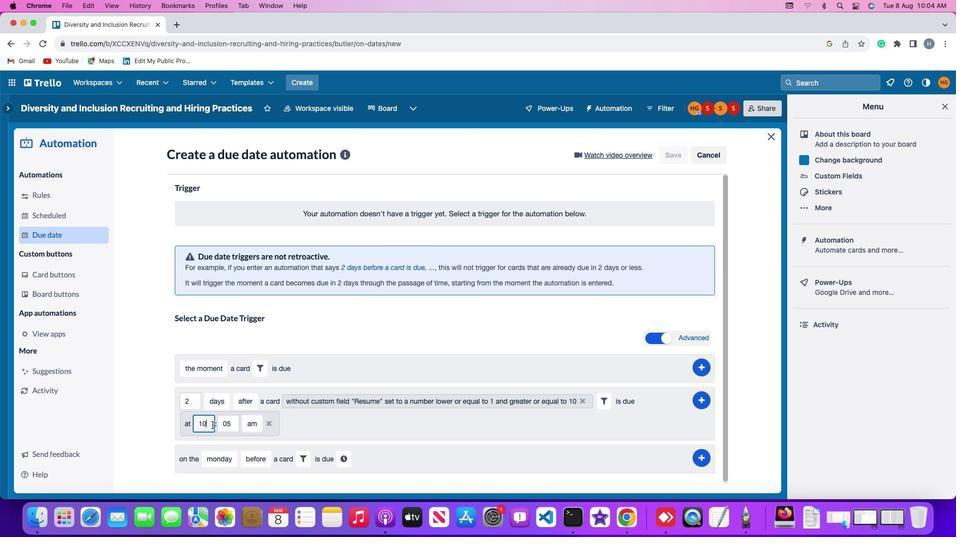 
Action: Mouse moved to (238, 401)
Screenshot: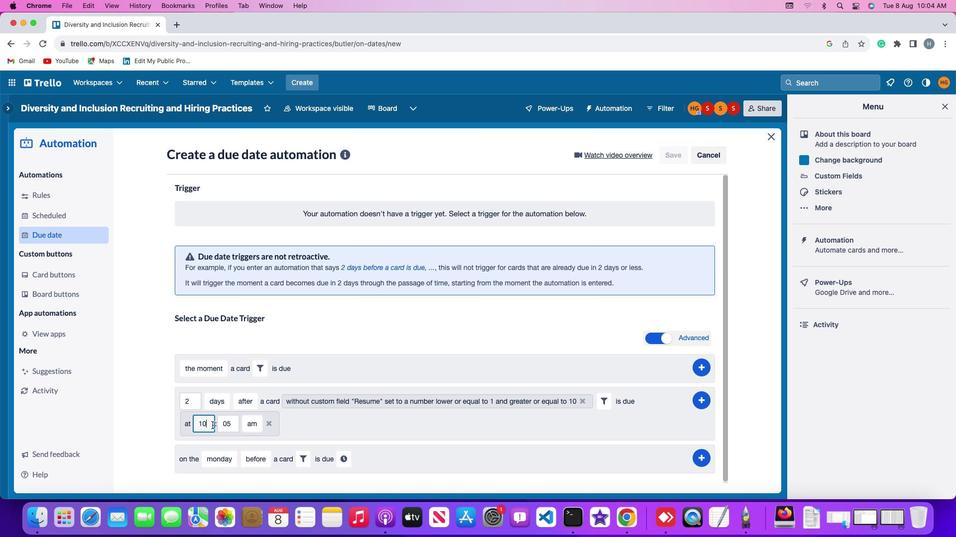 
Action: Key pressed Key.backspaceKey.backspace'1''1'
Screenshot: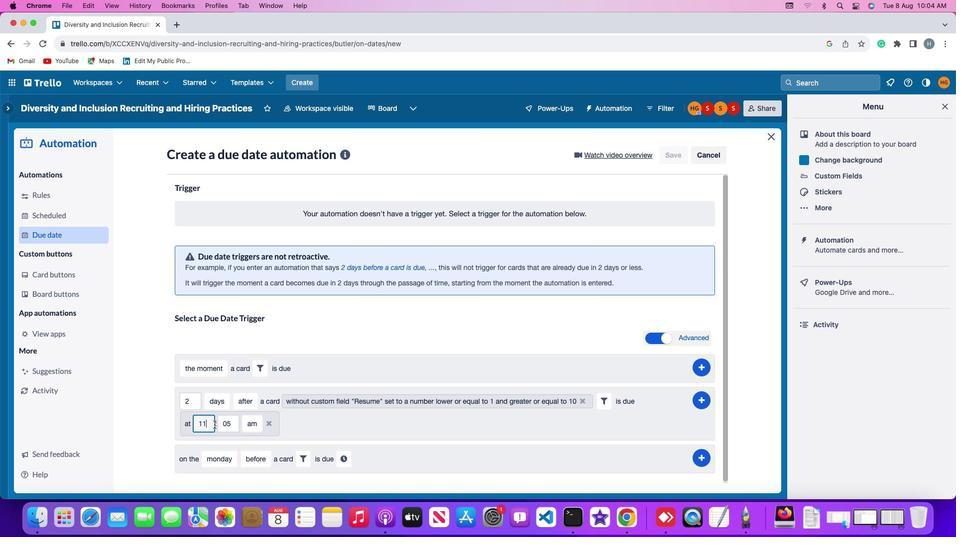 
Action: Mouse moved to (256, 401)
Screenshot: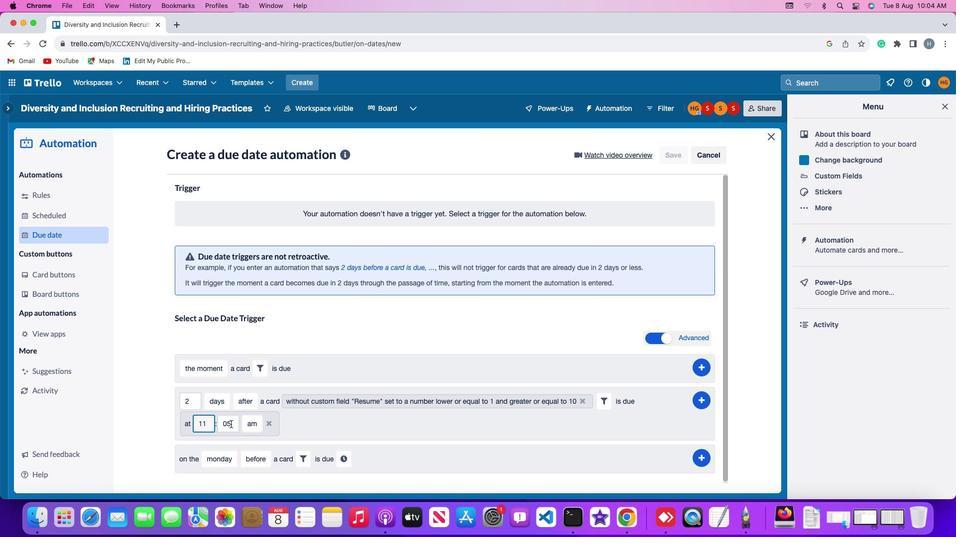 
Action: Mouse pressed left at (256, 401)
Screenshot: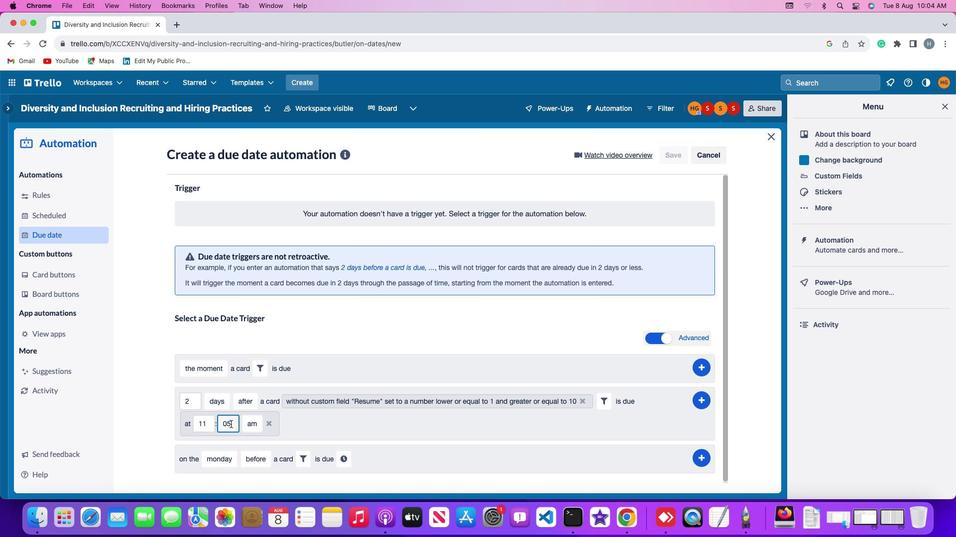 
Action: Key pressed Key.backspaceKey.backspace
Screenshot: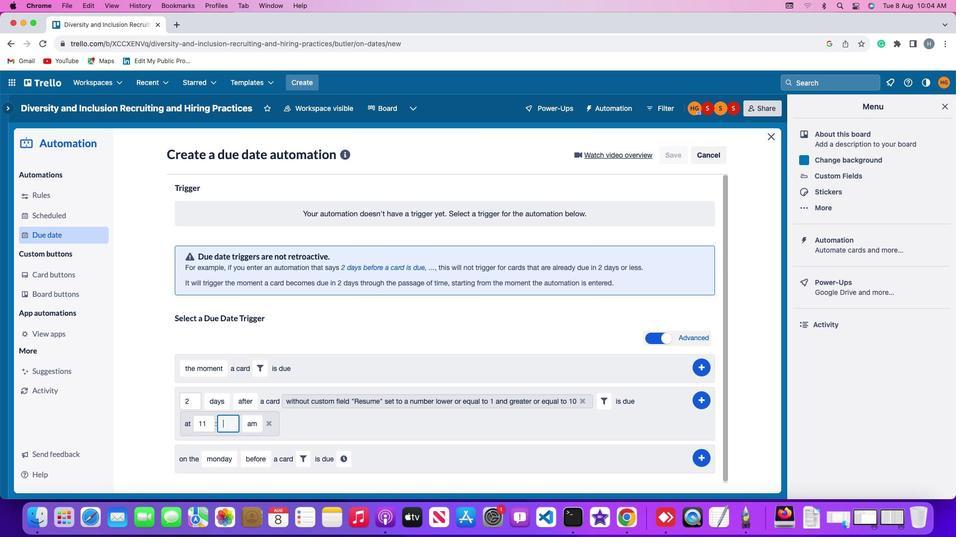 
Action: Mouse moved to (256, 401)
Screenshot: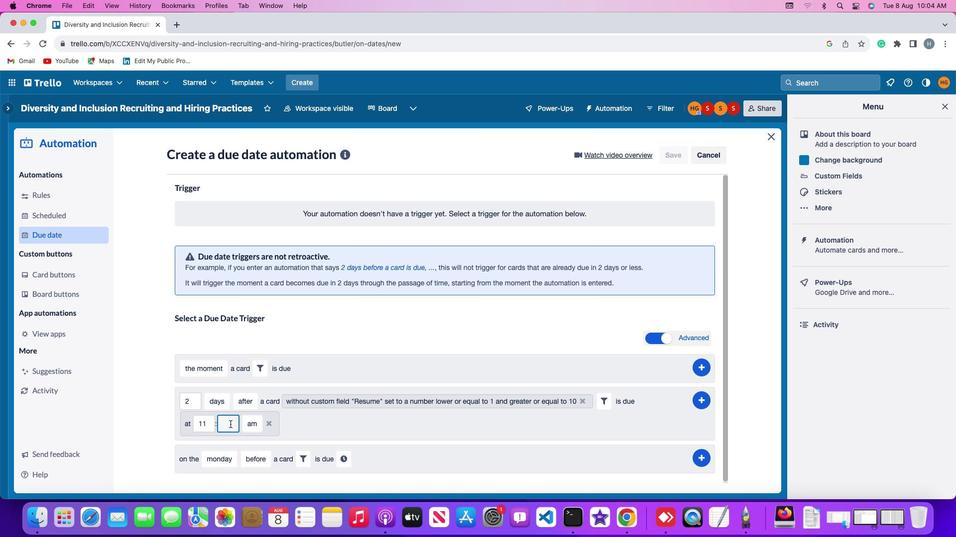 
Action: Key pressed '0''0'
Screenshot: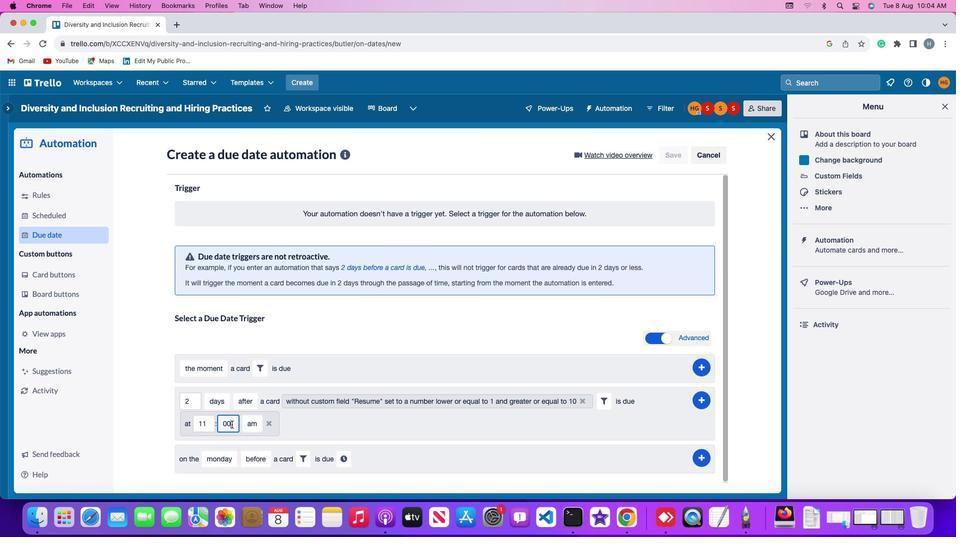 
Action: Mouse moved to (277, 401)
Screenshot: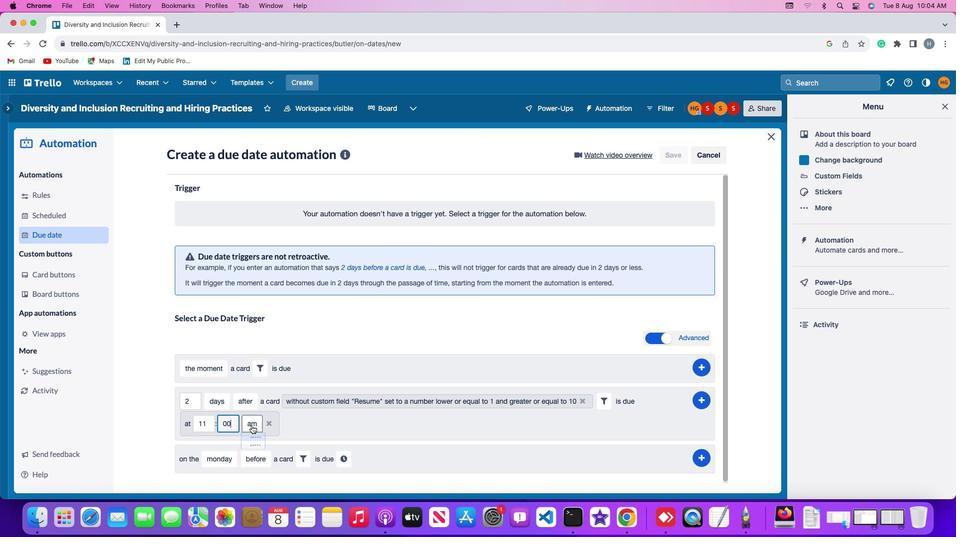 
Action: Mouse pressed left at (277, 401)
Screenshot: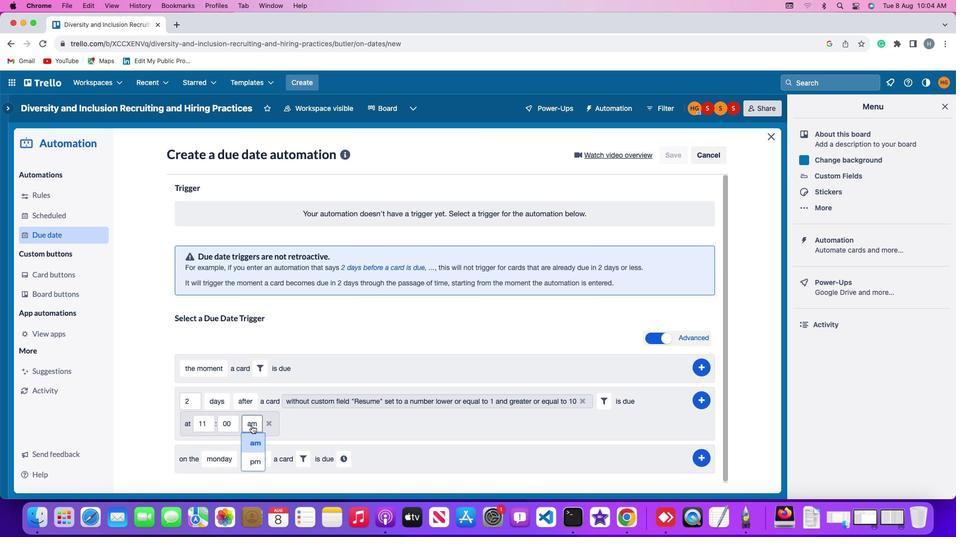 
Action: Mouse moved to (281, 402)
Screenshot: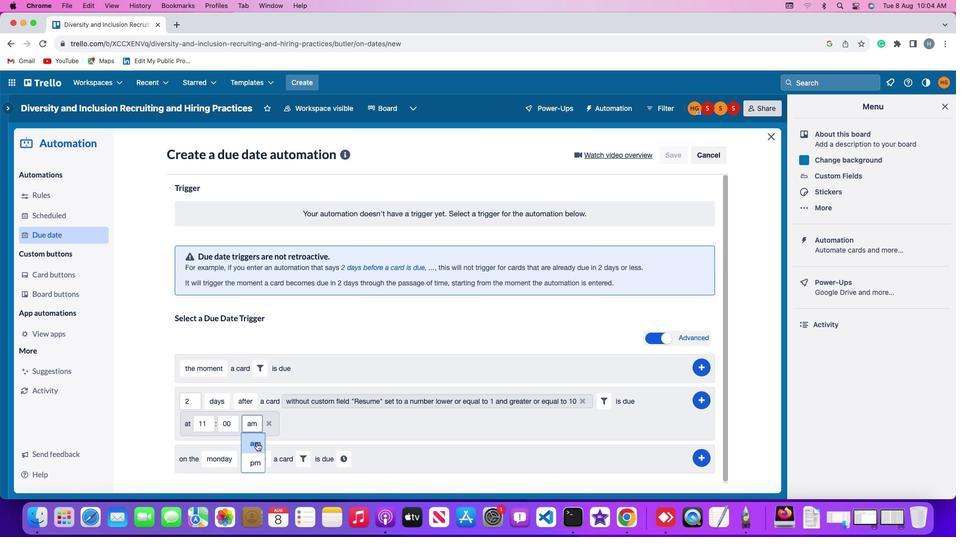 
Action: Mouse pressed left at (281, 402)
Screenshot: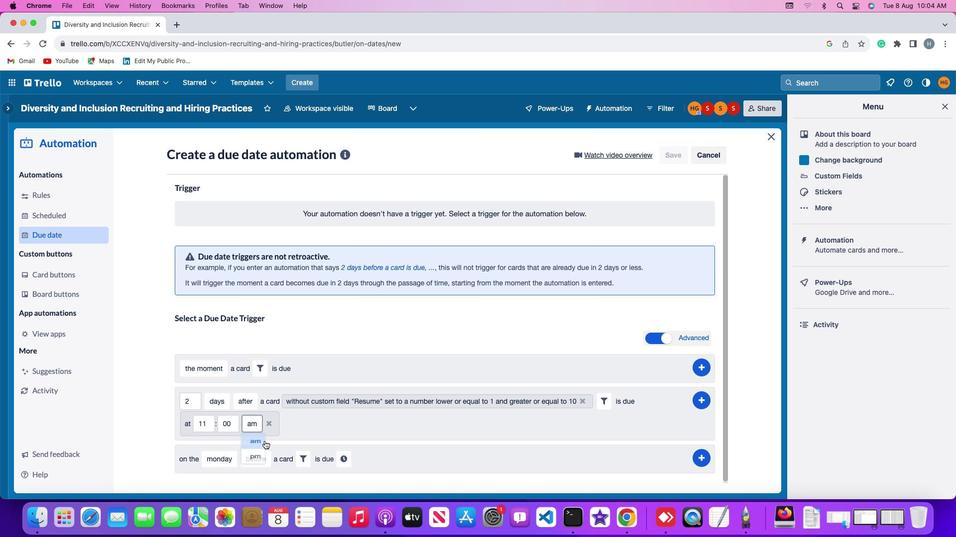 
Action: Mouse moved to (723, 400)
Screenshot: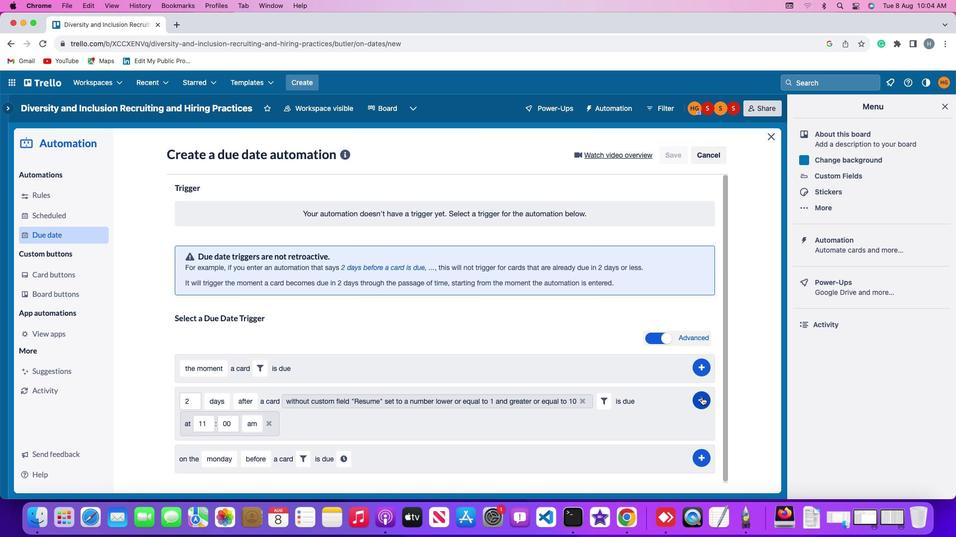 
Action: Mouse pressed left at (723, 400)
Screenshot: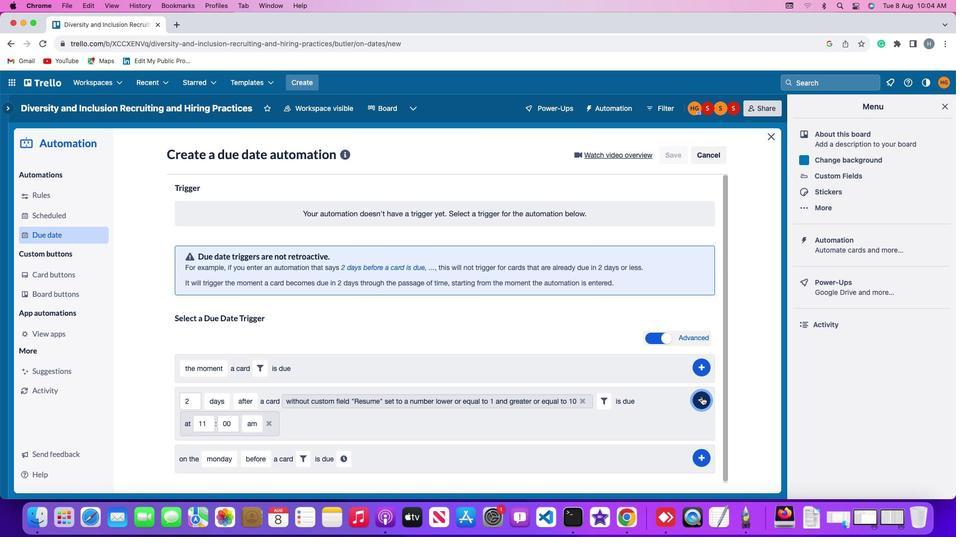 
Action: Mouse moved to (780, 396)
Screenshot: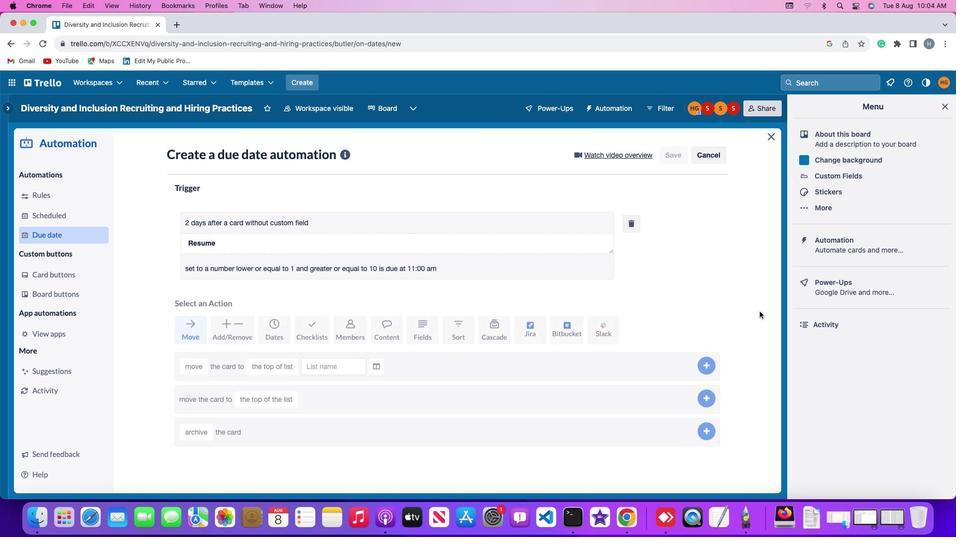 
